 Task: Compose an email with the signature Brandon Turner with the subject Event invitation and the message I am writing to confirm receipt of your email. from softage.1@softage.net to softage.2@softage.net,  softage.1@softage.net and softage.3@softage.net with CC to softage.4@softage.net with an attached document Proposal_draft.docx, insert an emoji of smiley face Send the email
Action: Mouse moved to (416, 539)
Screenshot: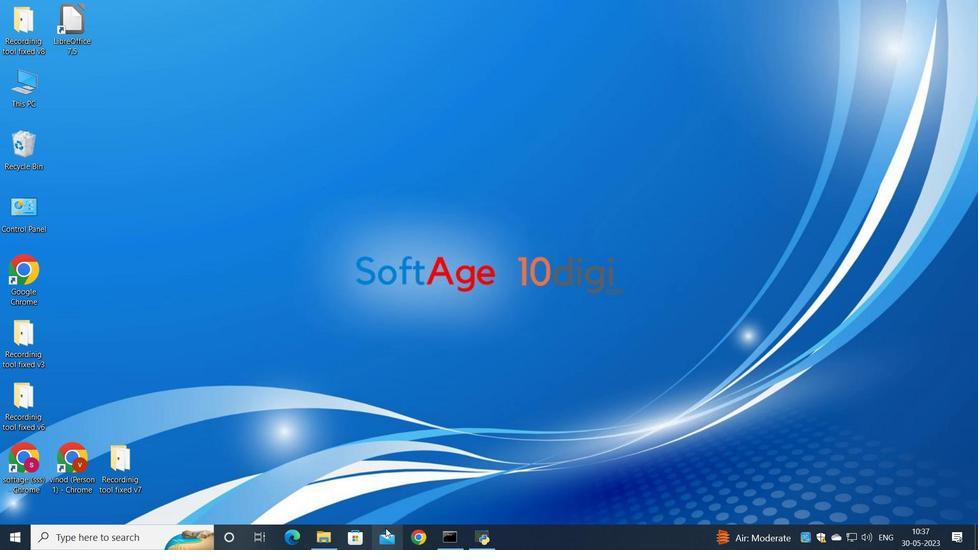 
Action: Mouse pressed left at (416, 539)
Screenshot: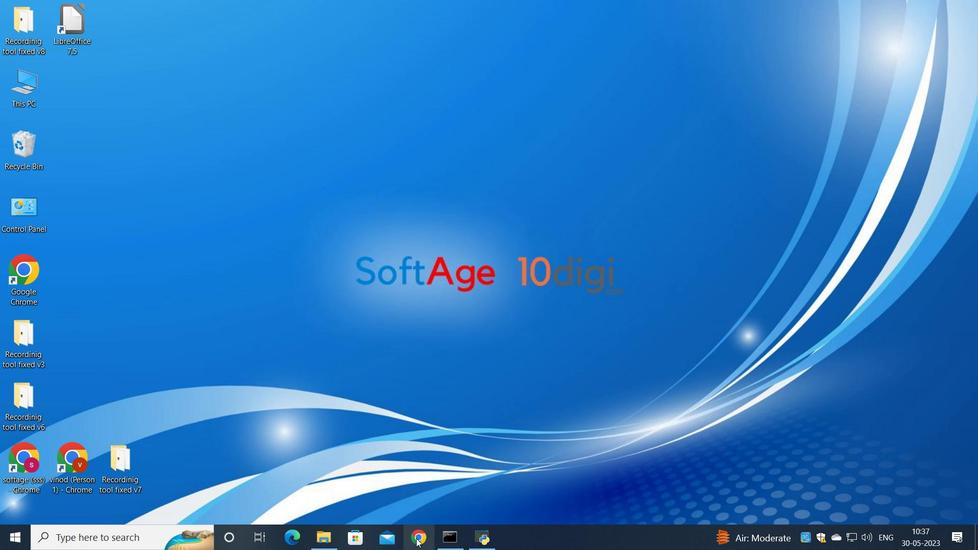 
Action: Mouse moved to (435, 320)
Screenshot: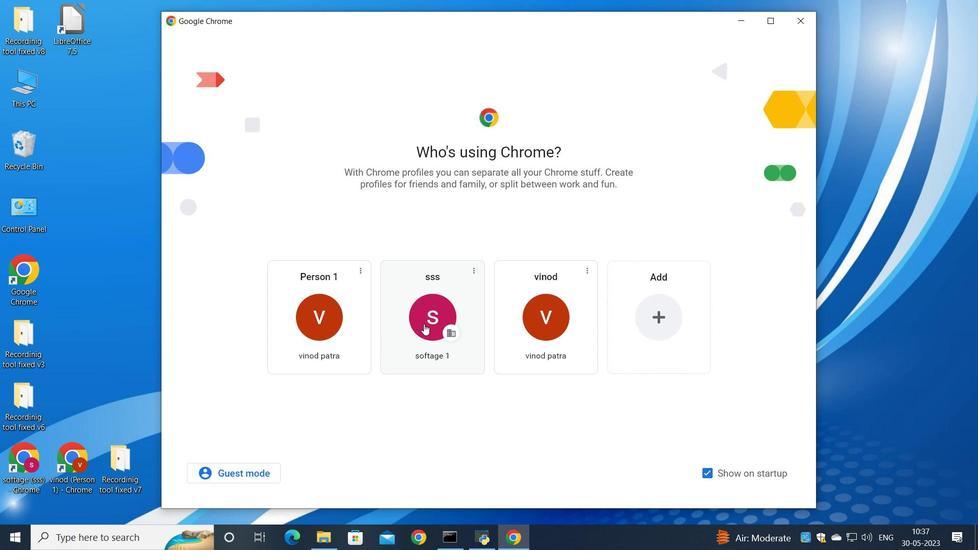
Action: Mouse pressed left at (435, 320)
Screenshot: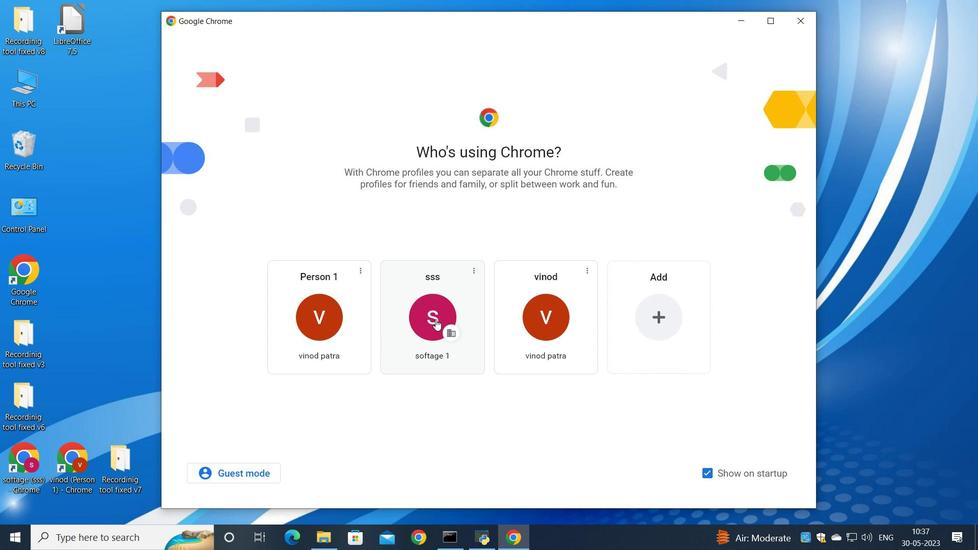
Action: Mouse moved to (859, 64)
Screenshot: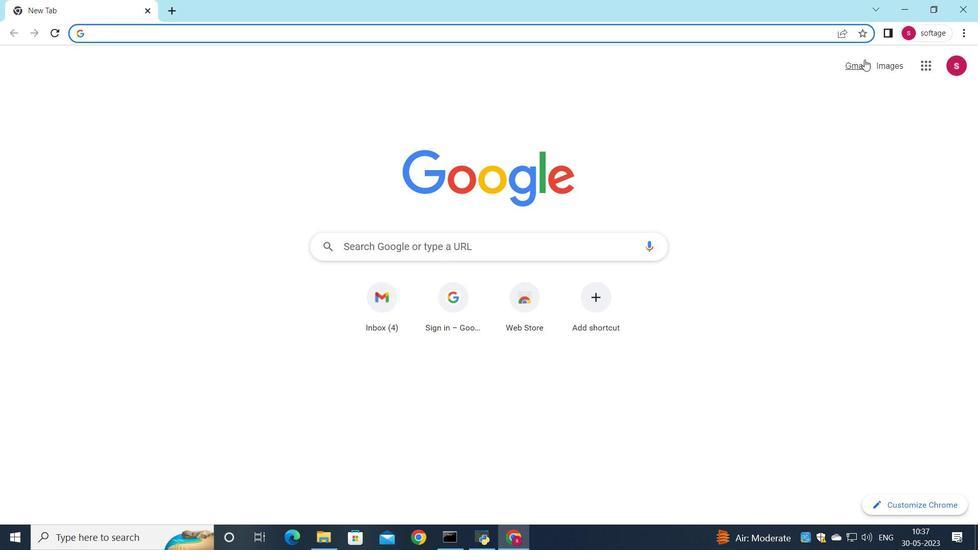 
Action: Mouse pressed left at (859, 64)
Screenshot: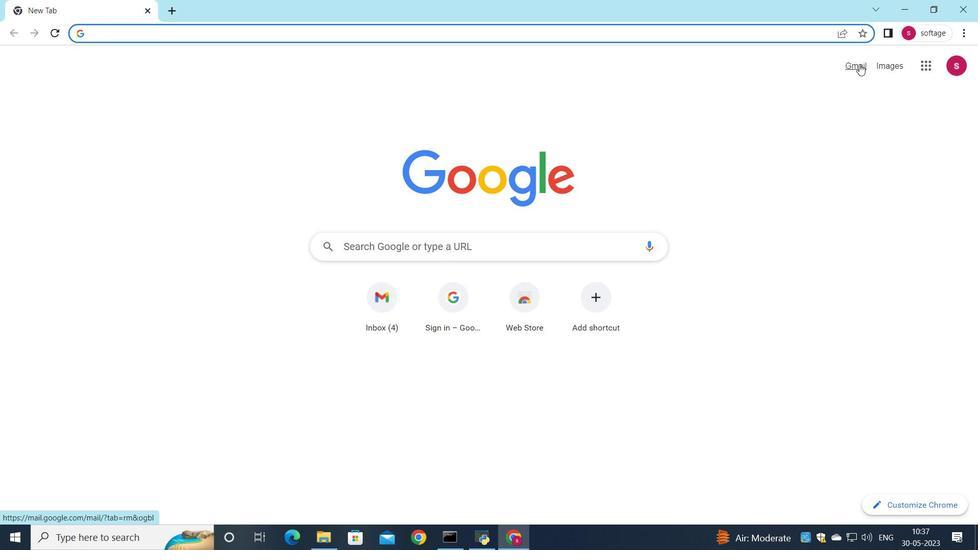 
Action: Mouse moved to (842, 89)
Screenshot: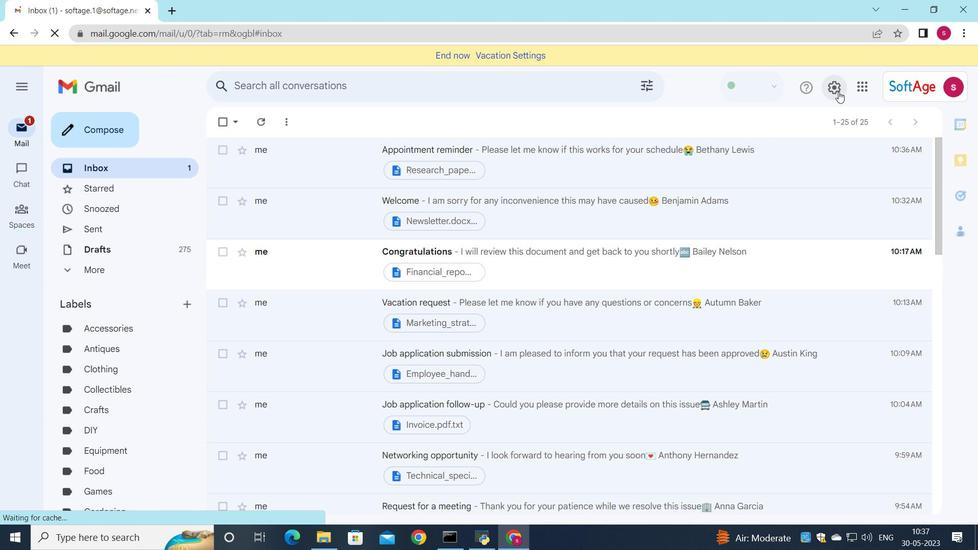 
Action: Mouse pressed left at (842, 89)
Screenshot: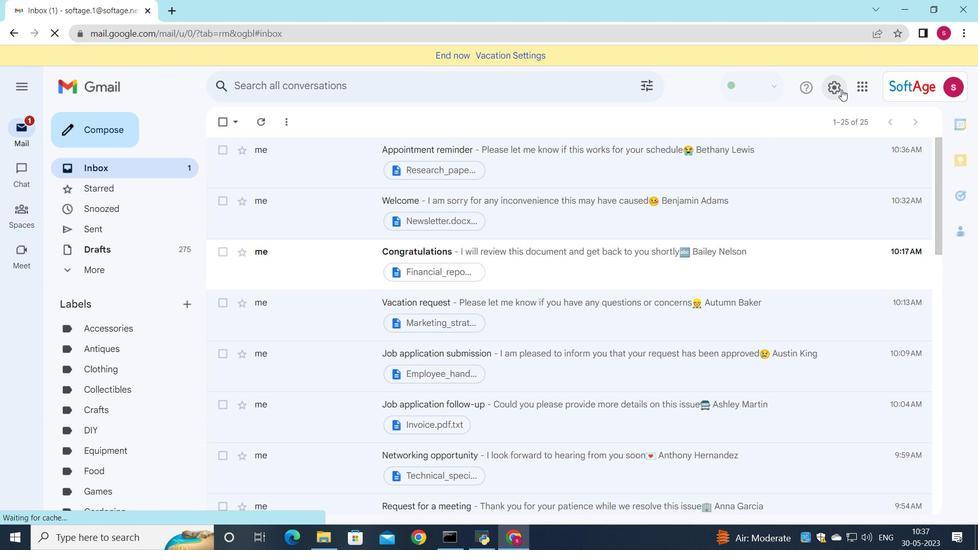 
Action: Mouse moved to (820, 147)
Screenshot: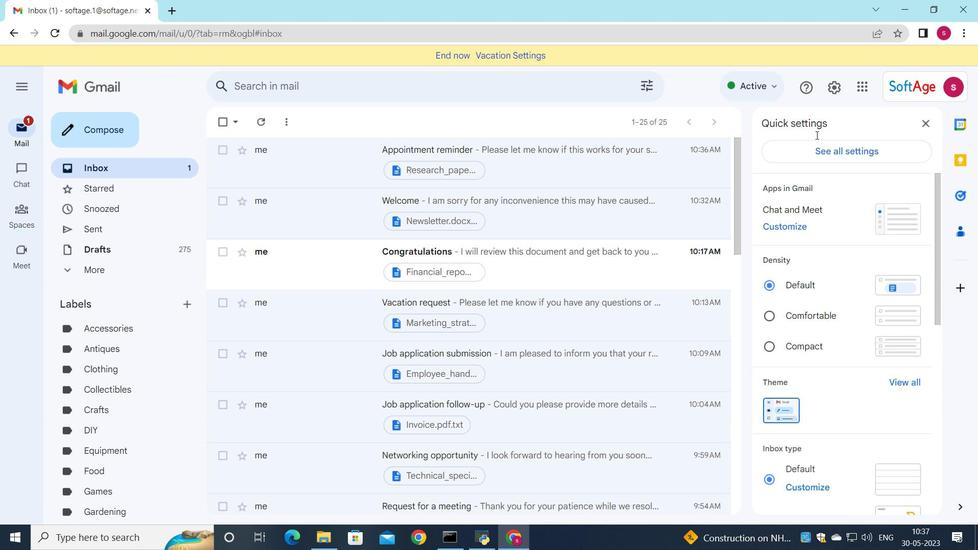 
Action: Mouse pressed left at (820, 147)
Screenshot: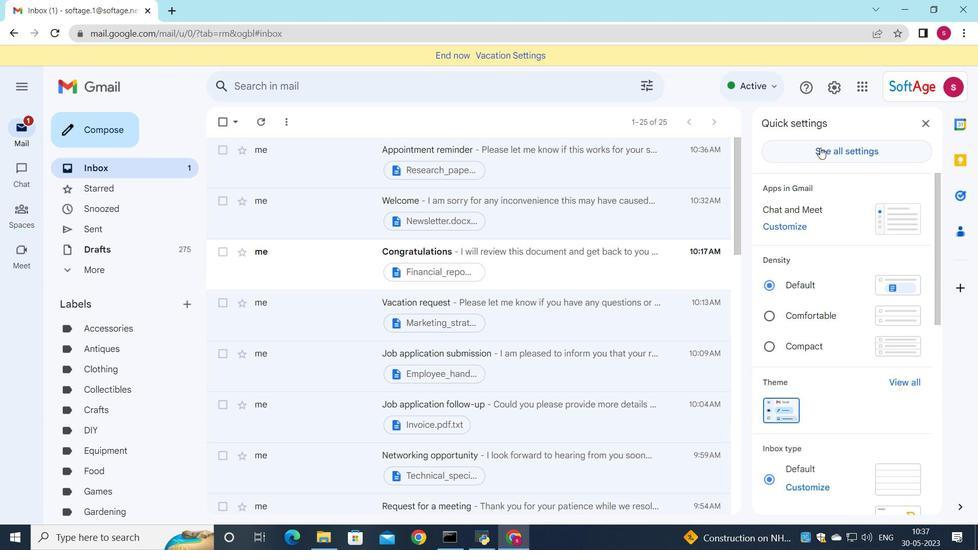 
Action: Mouse moved to (630, 178)
Screenshot: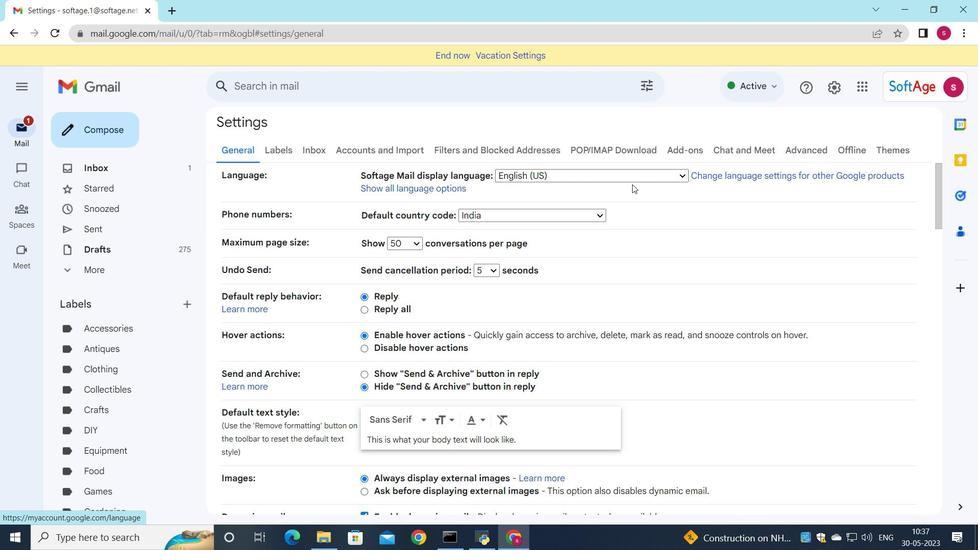 
Action: Mouse scrolled (630, 178) with delta (0, 0)
Screenshot: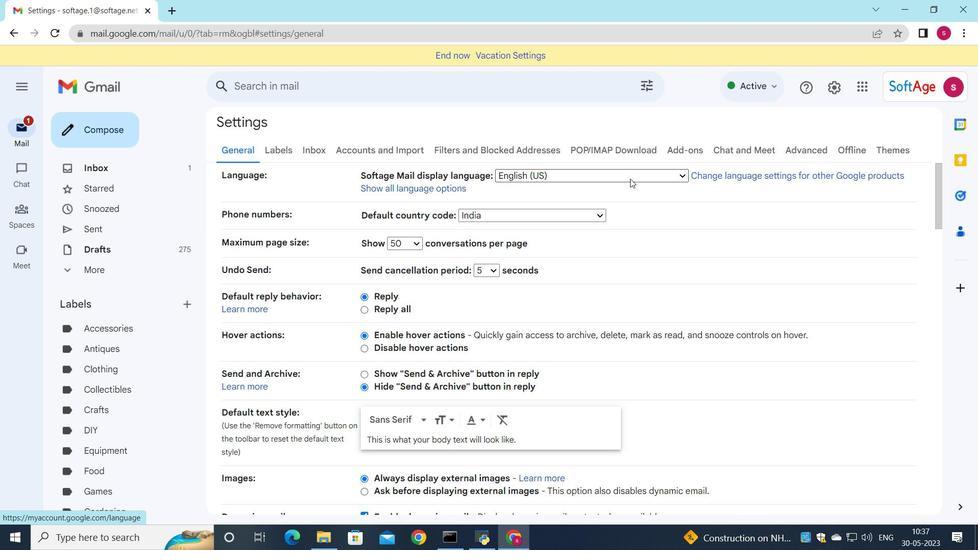 
Action: Mouse scrolled (630, 178) with delta (0, 0)
Screenshot: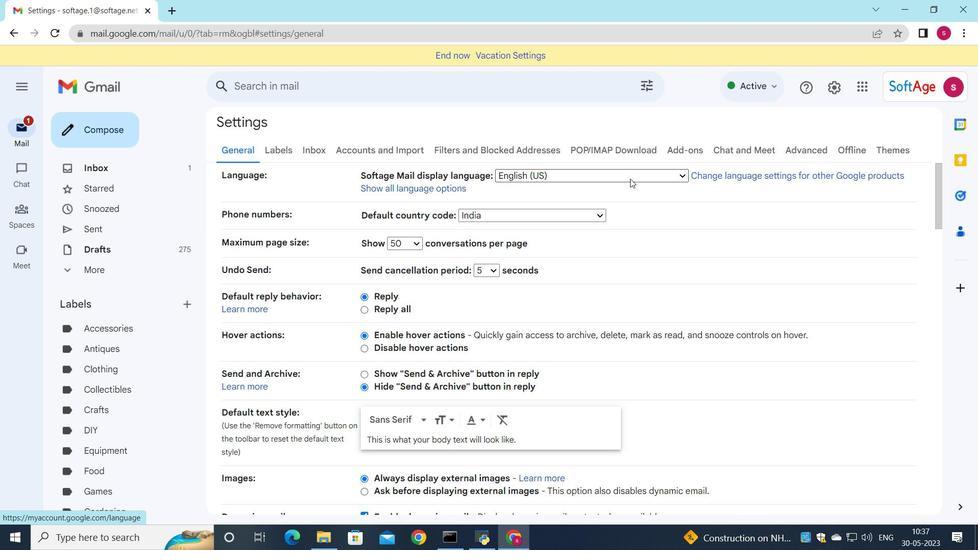 
Action: Mouse scrolled (630, 178) with delta (0, 0)
Screenshot: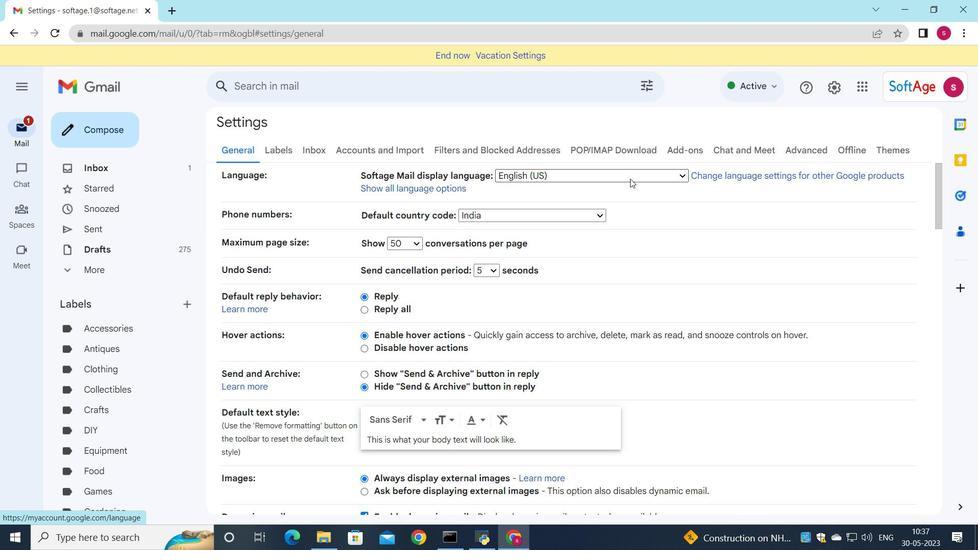 
Action: Mouse scrolled (630, 178) with delta (0, 0)
Screenshot: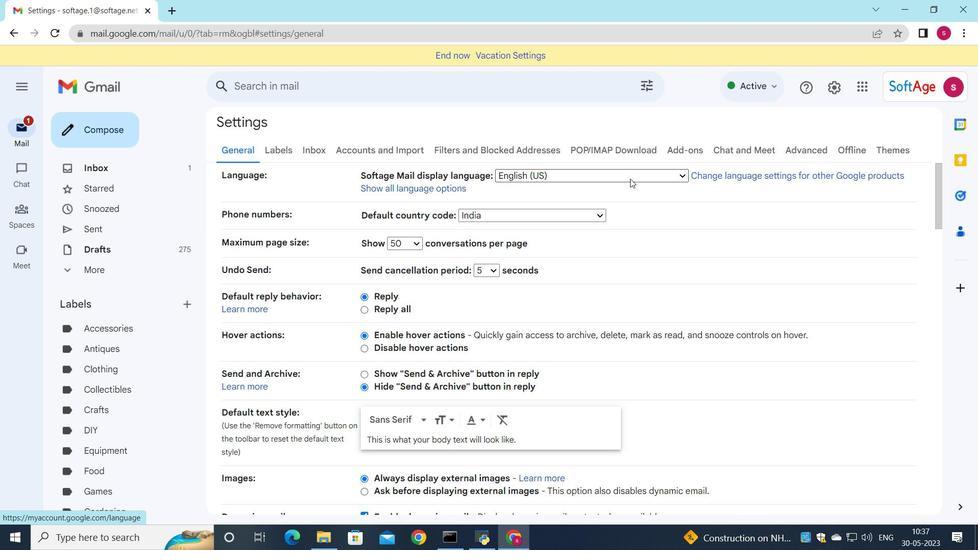 
Action: Mouse scrolled (630, 178) with delta (0, 0)
Screenshot: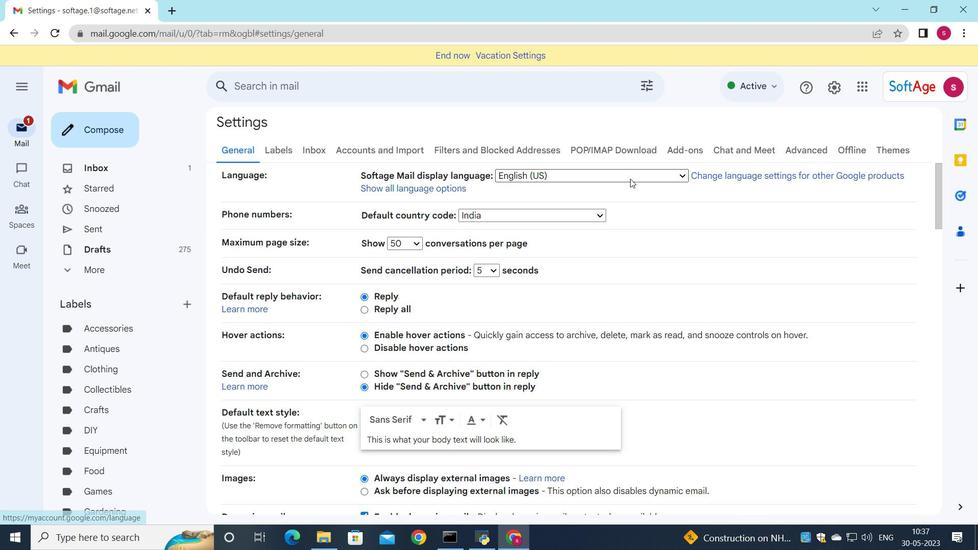 
Action: Mouse scrolled (630, 178) with delta (0, 0)
Screenshot: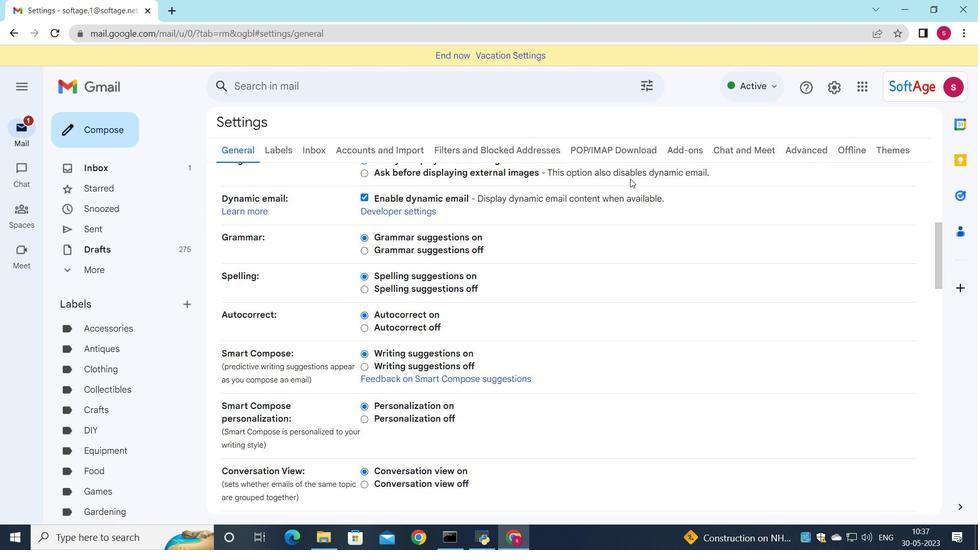 
Action: Mouse scrolled (630, 178) with delta (0, 0)
Screenshot: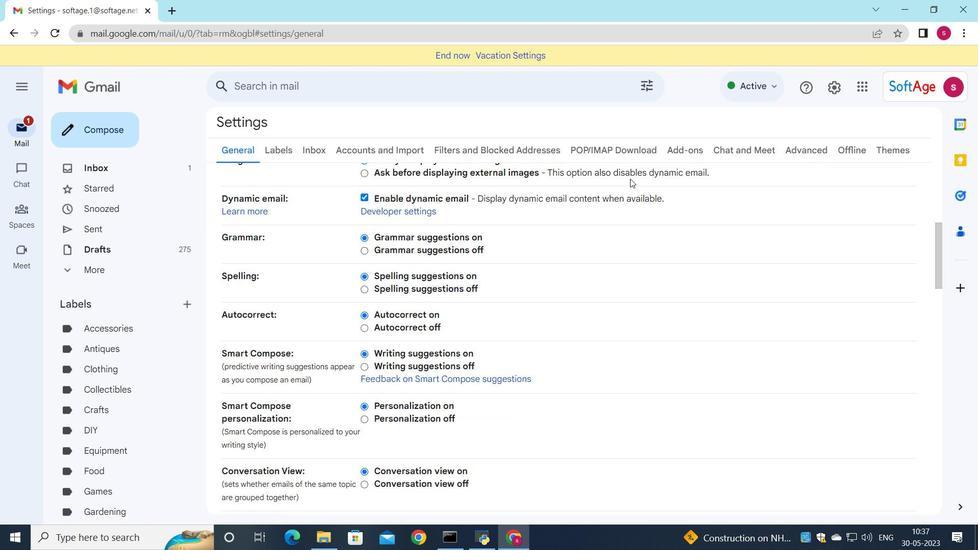 
Action: Mouse scrolled (630, 178) with delta (0, 0)
Screenshot: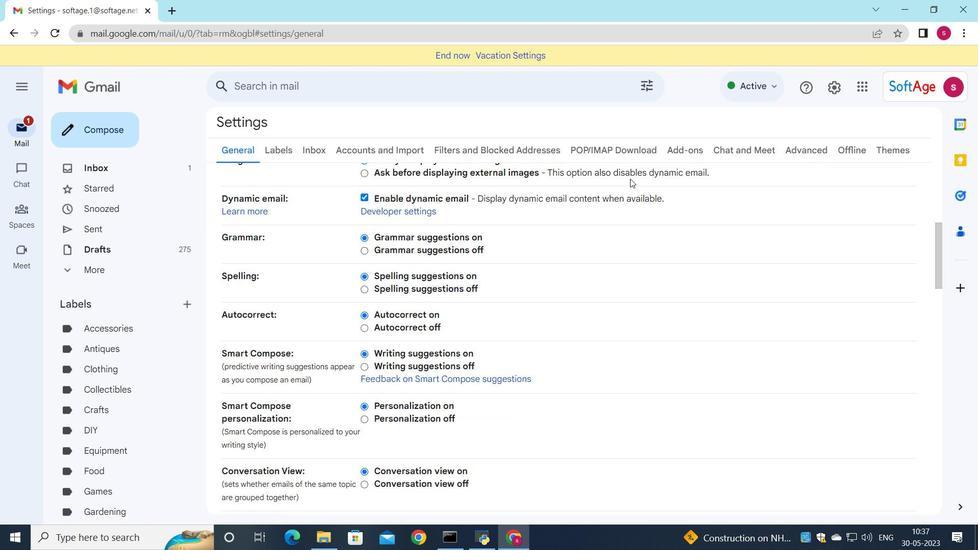 
Action: Mouse scrolled (630, 178) with delta (0, 0)
Screenshot: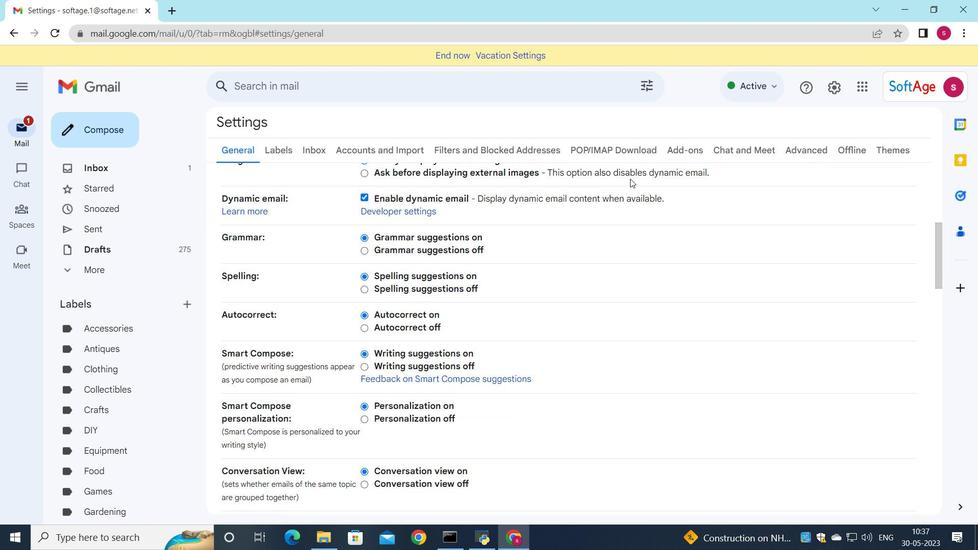 
Action: Mouse moved to (605, 193)
Screenshot: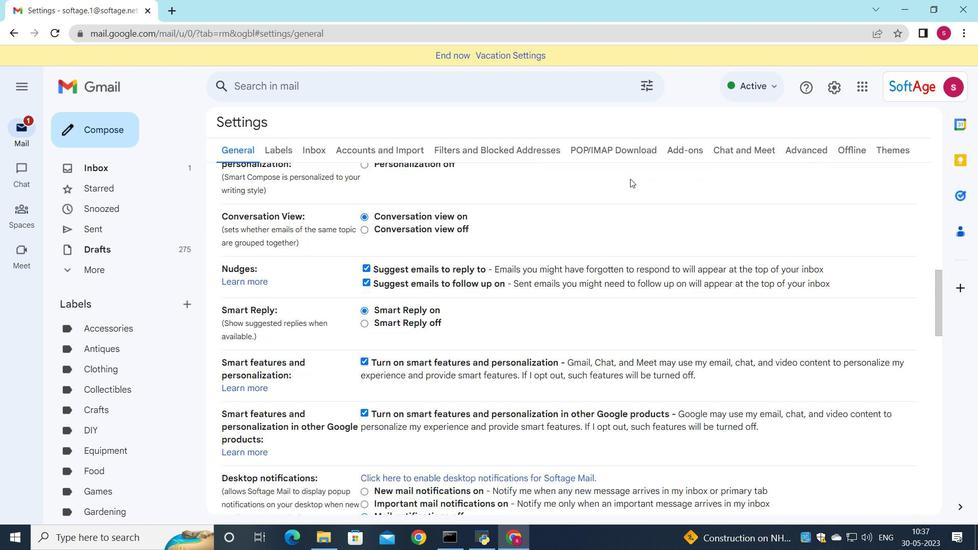 
Action: Mouse scrolled (605, 193) with delta (0, 0)
Screenshot: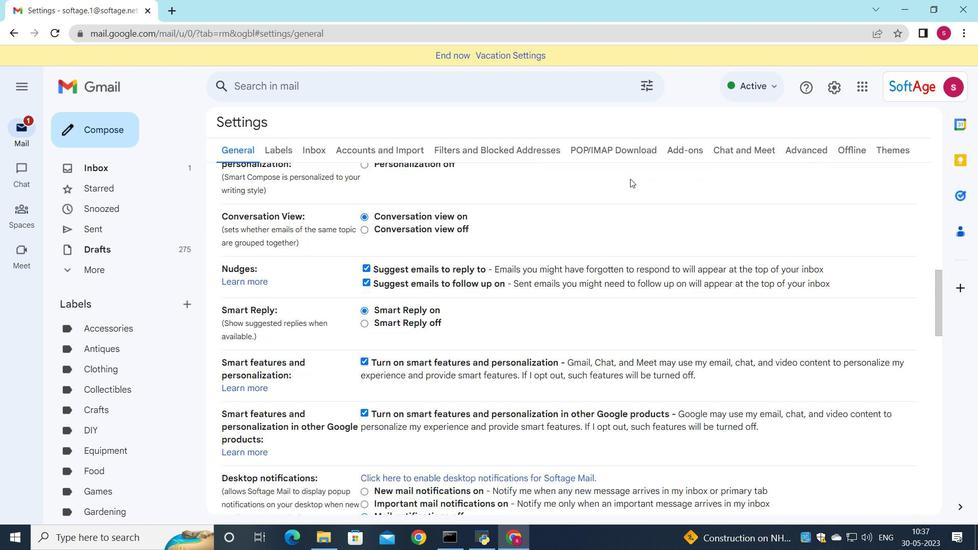 
Action: Mouse moved to (549, 241)
Screenshot: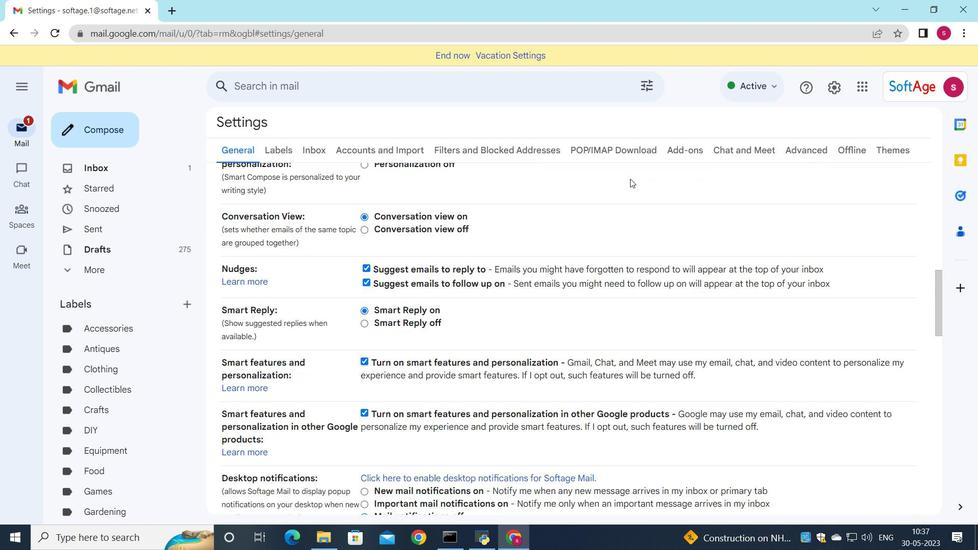 
Action: Mouse scrolled (549, 241) with delta (0, 0)
Screenshot: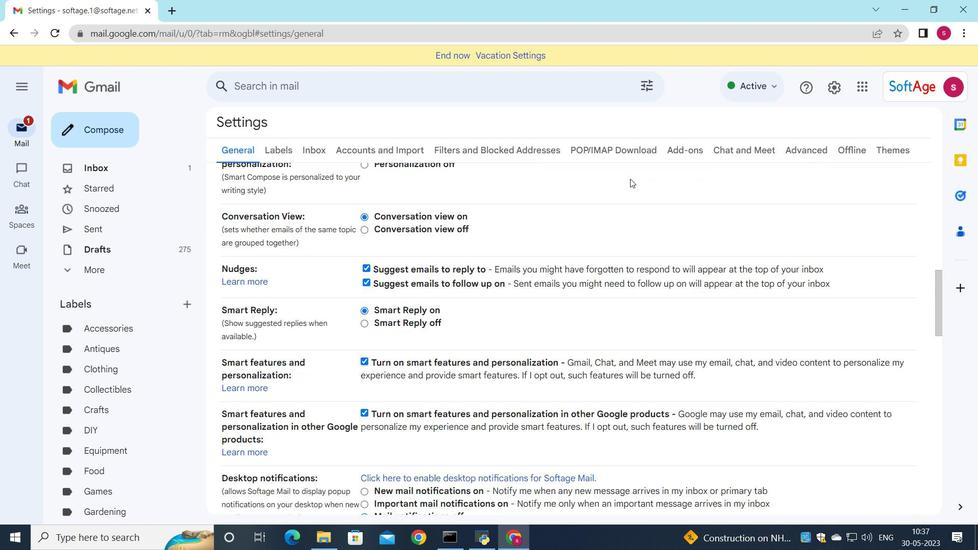 
Action: Mouse moved to (538, 275)
Screenshot: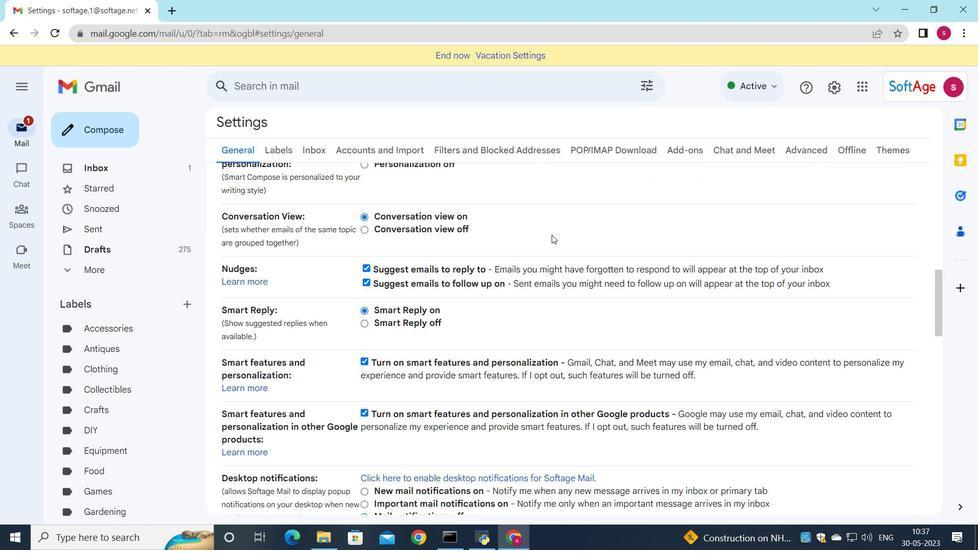 
Action: Mouse scrolled (538, 274) with delta (0, 0)
Screenshot: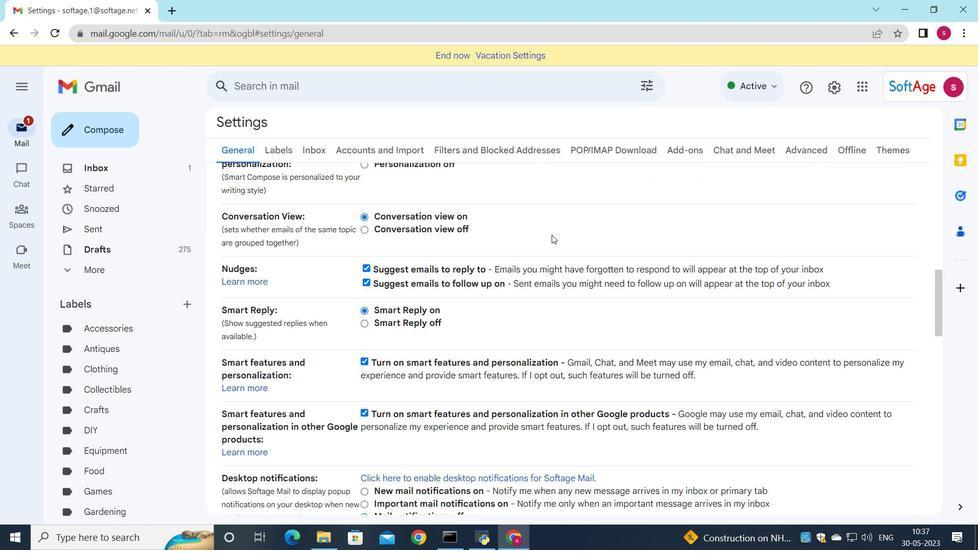 
Action: Mouse moved to (533, 284)
Screenshot: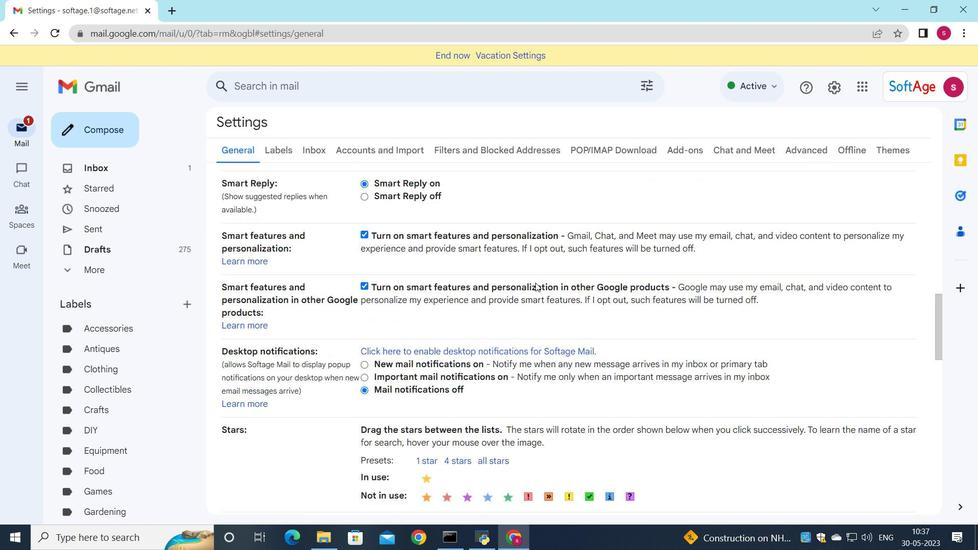 
Action: Mouse scrolled (533, 284) with delta (0, 0)
Screenshot: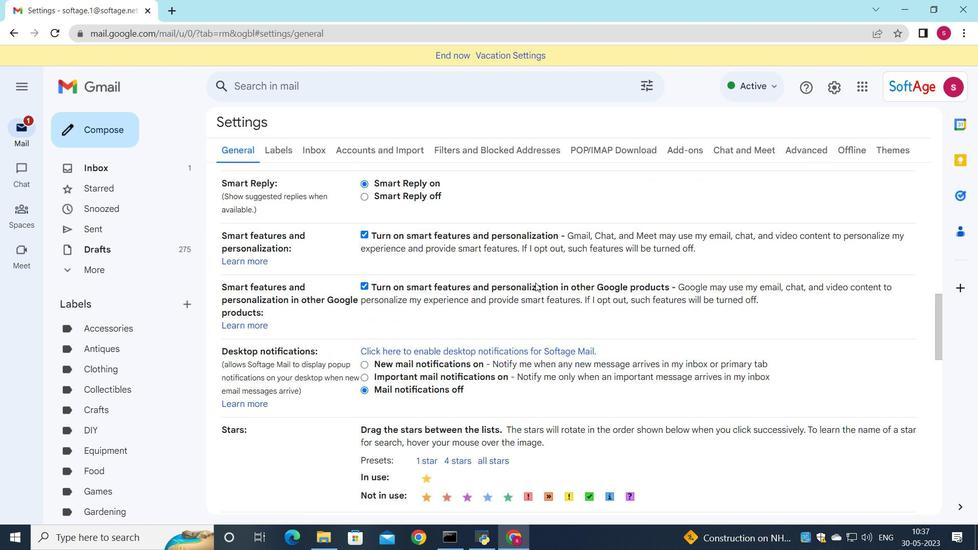 
Action: Mouse scrolled (533, 284) with delta (0, 0)
Screenshot: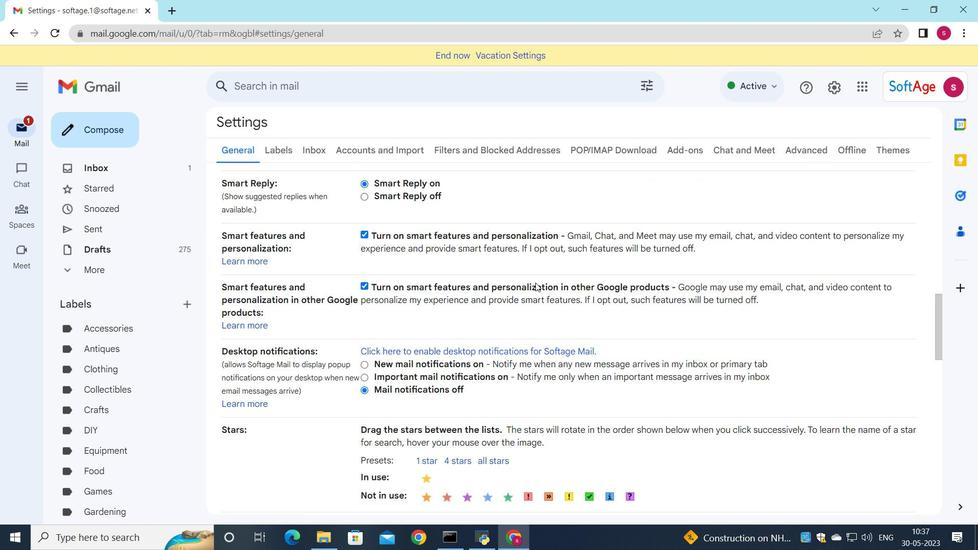 
Action: Mouse scrolled (533, 284) with delta (0, 0)
Screenshot: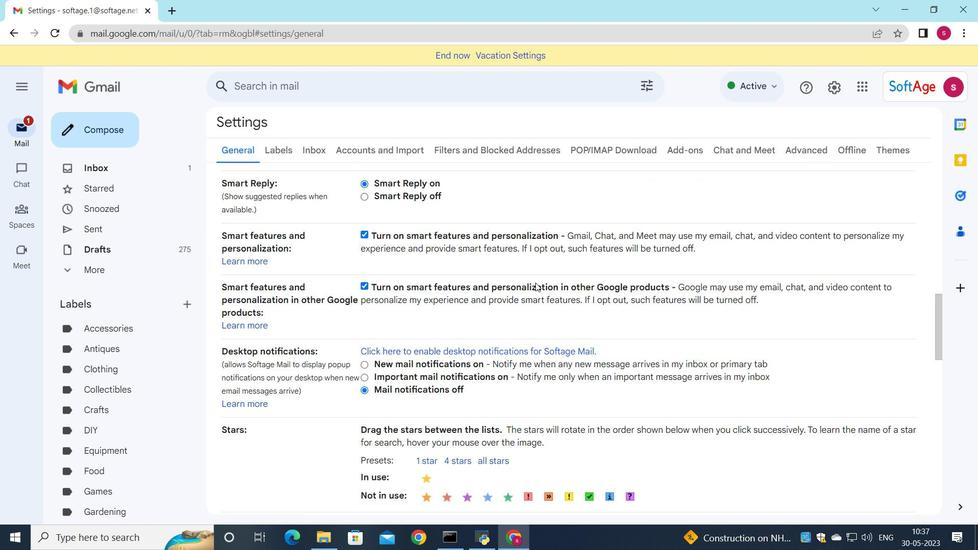 
Action: Mouse scrolled (533, 284) with delta (0, 0)
Screenshot: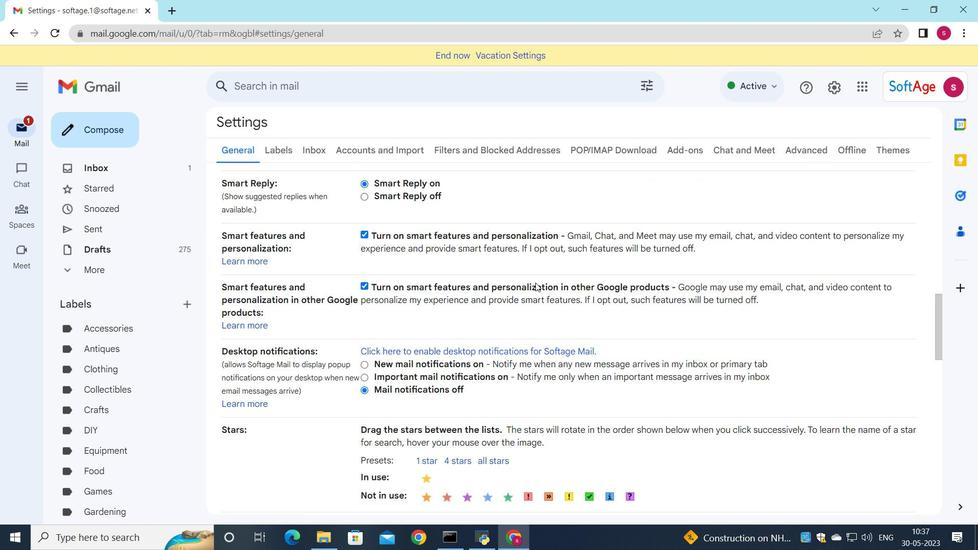 
Action: Mouse moved to (533, 283)
Screenshot: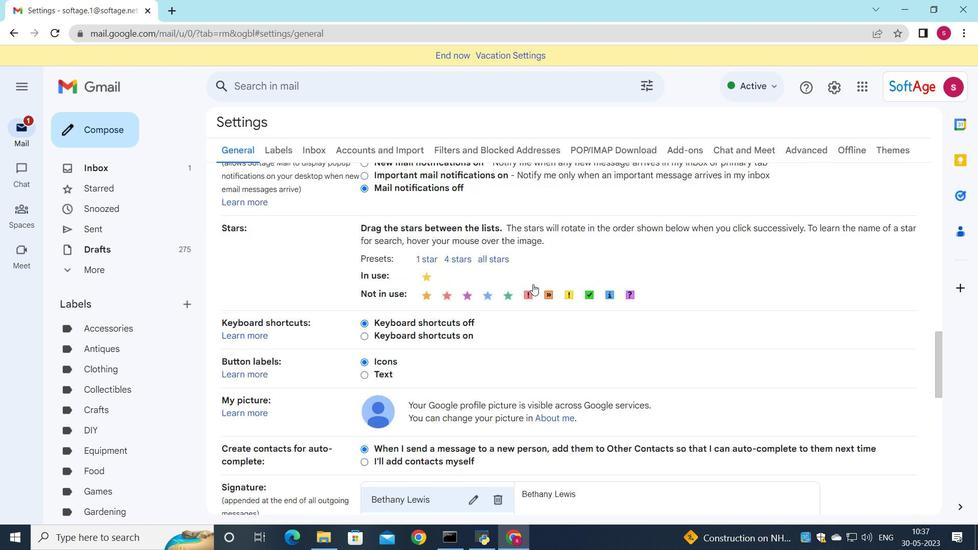 
Action: Mouse scrolled (533, 282) with delta (0, 0)
Screenshot: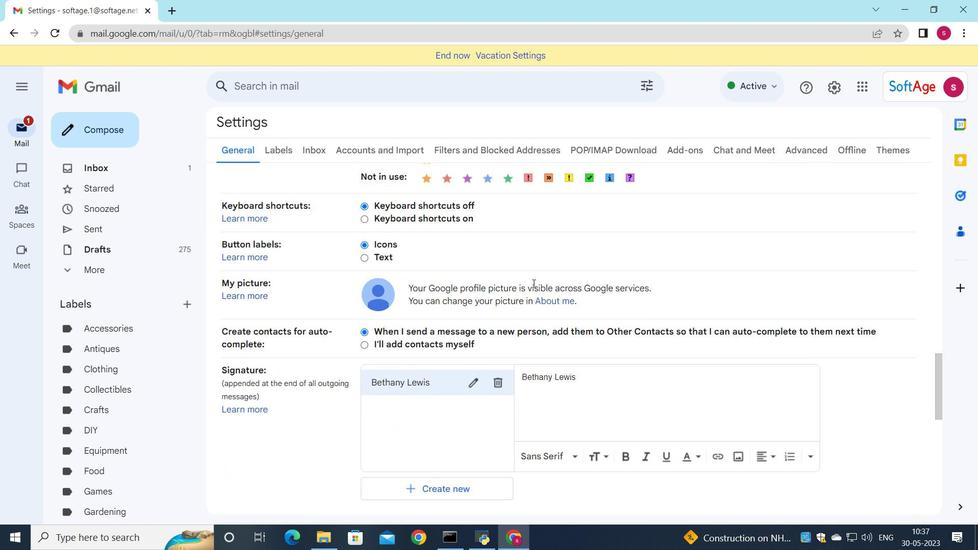 
Action: Mouse scrolled (533, 282) with delta (0, 0)
Screenshot: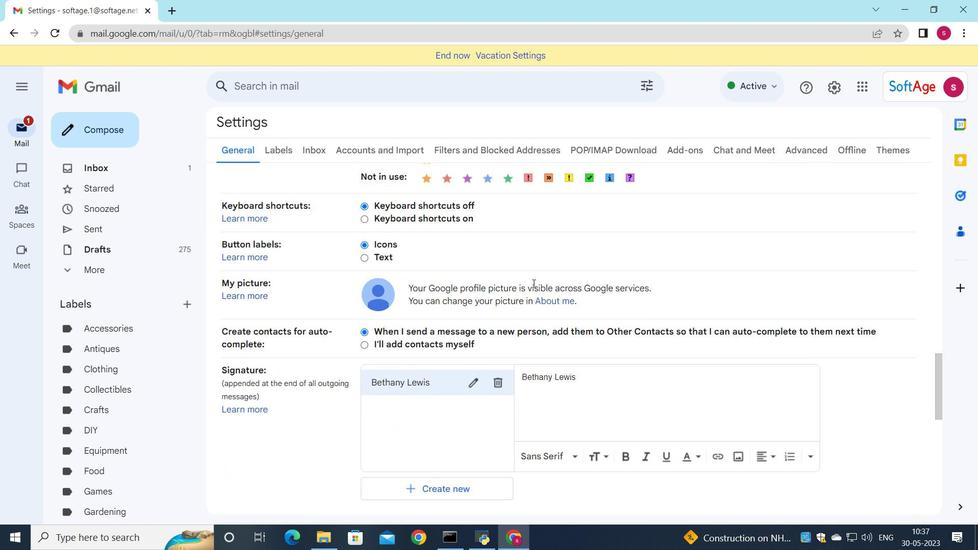 
Action: Mouse scrolled (533, 282) with delta (0, 0)
Screenshot: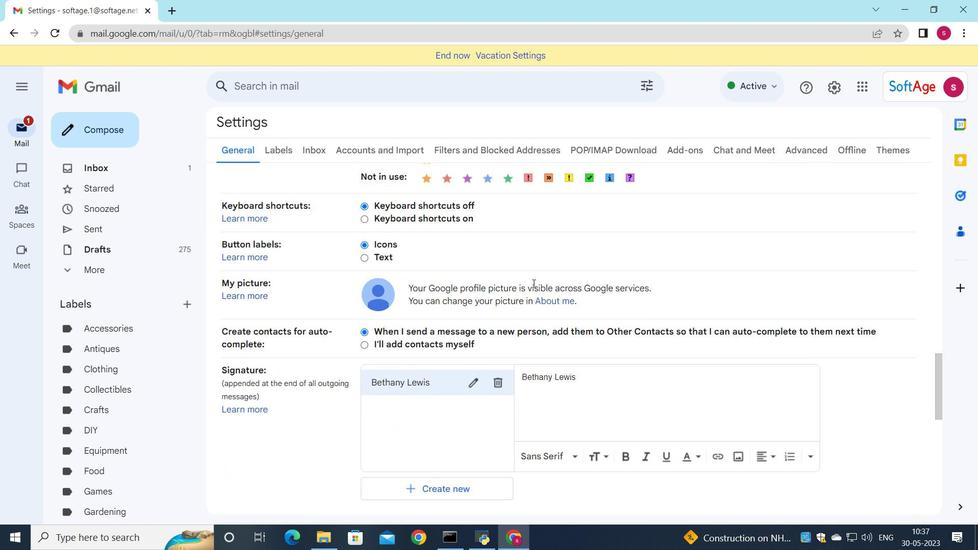 
Action: Mouse scrolled (533, 282) with delta (0, 0)
Screenshot: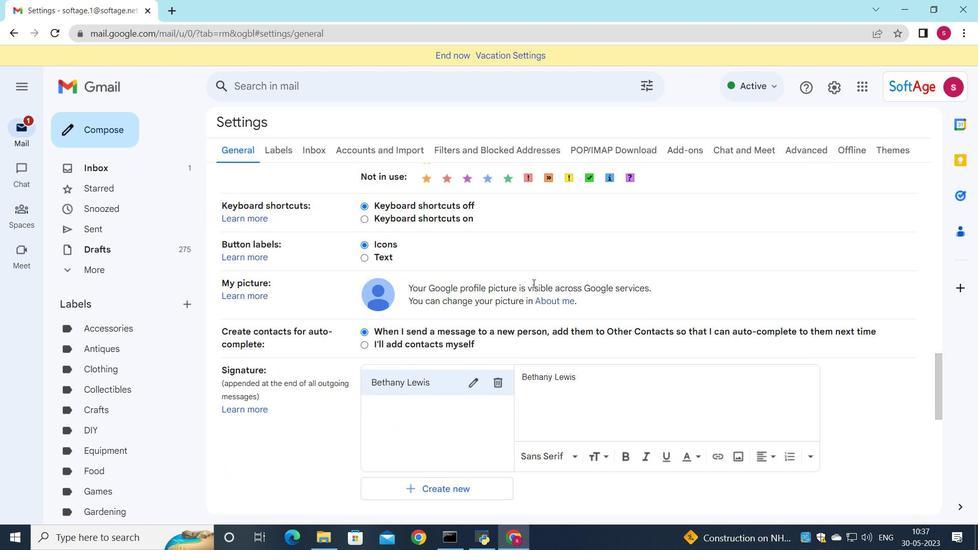 
Action: Mouse moved to (533, 281)
Screenshot: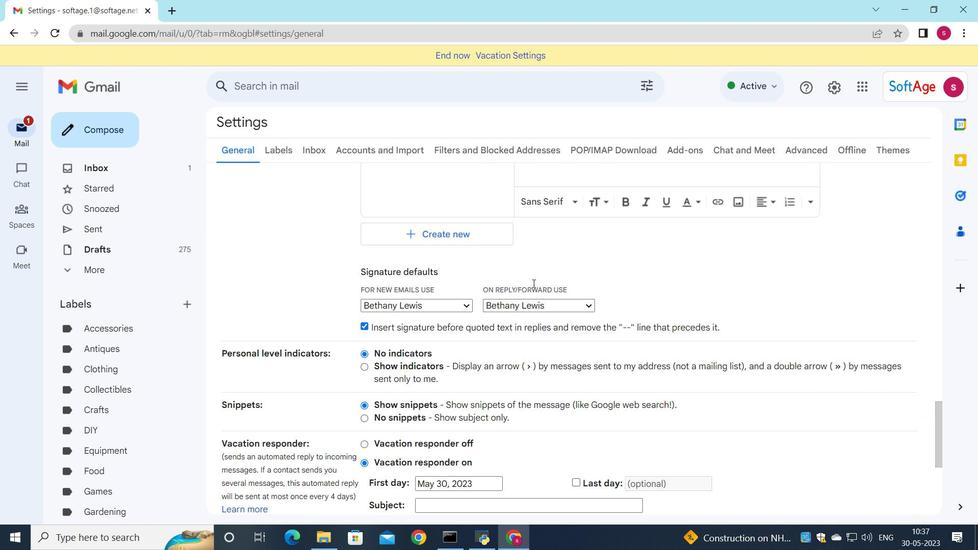 
Action: Mouse scrolled (533, 282) with delta (0, 0)
Screenshot: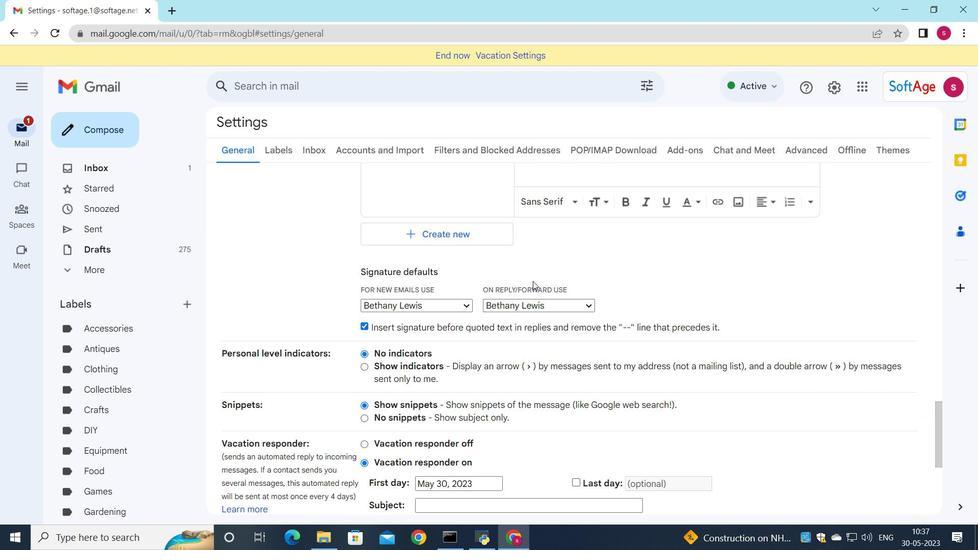 
Action: Mouse scrolled (533, 282) with delta (0, 0)
Screenshot: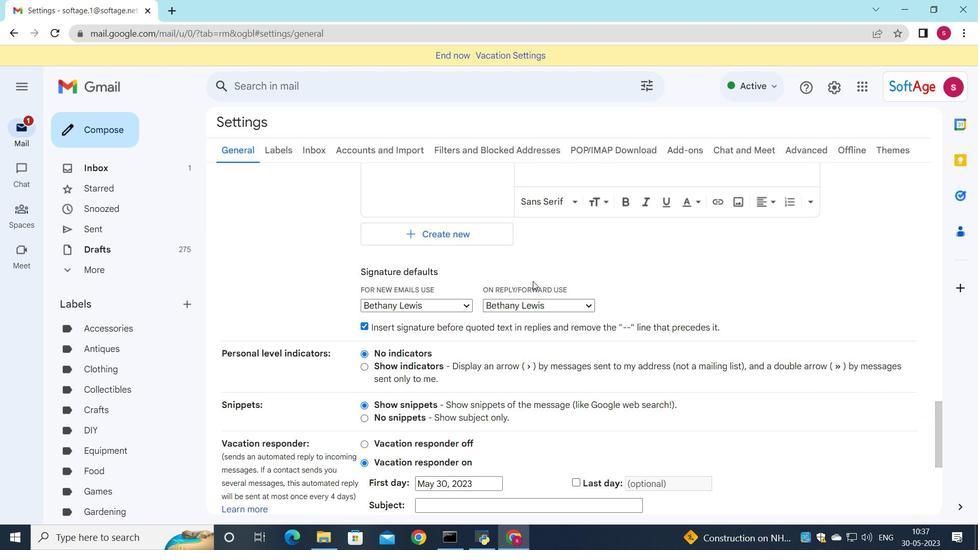 
Action: Mouse moved to (502, 254)
Screenshot: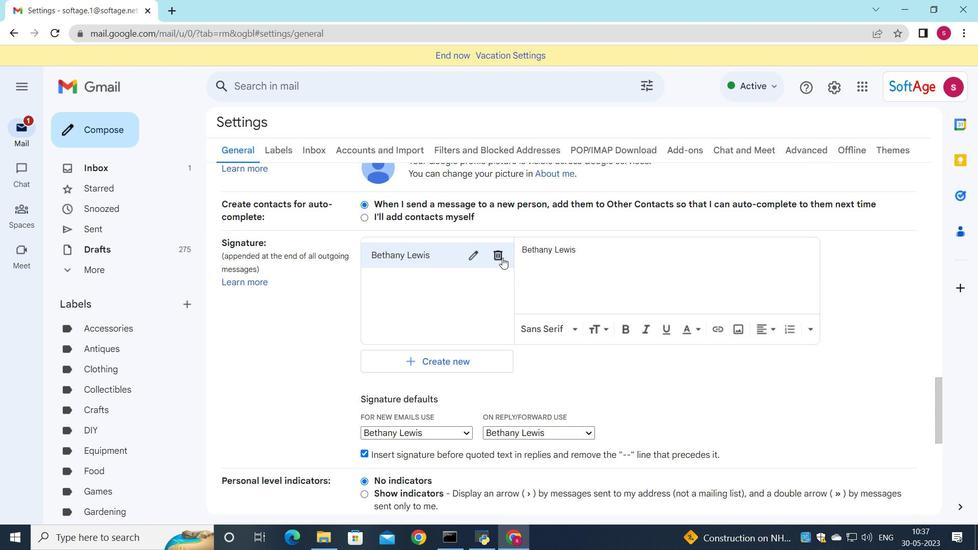 
Action: Mouse pressed left at (502, 254)
Screenshot: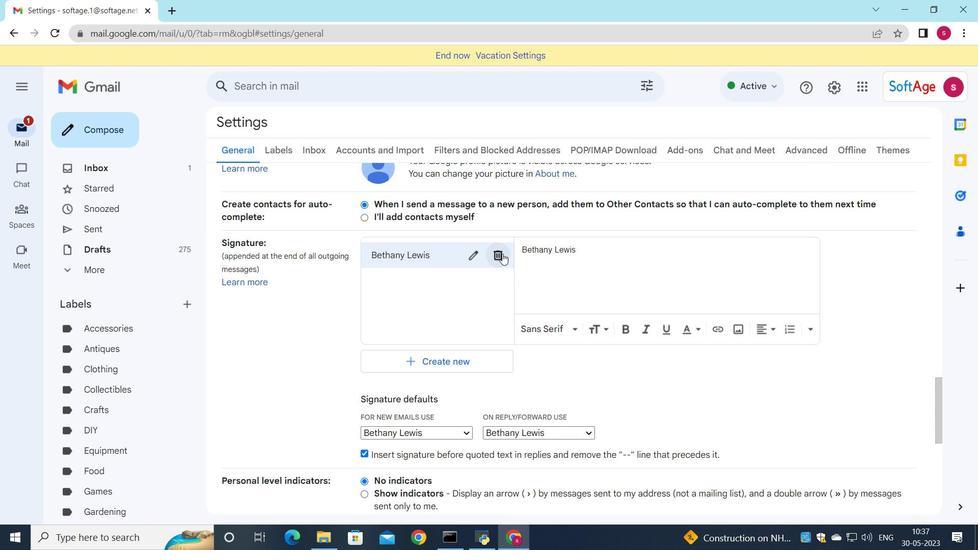 
Action: Mouse moved to (595, 309)
Screenshot: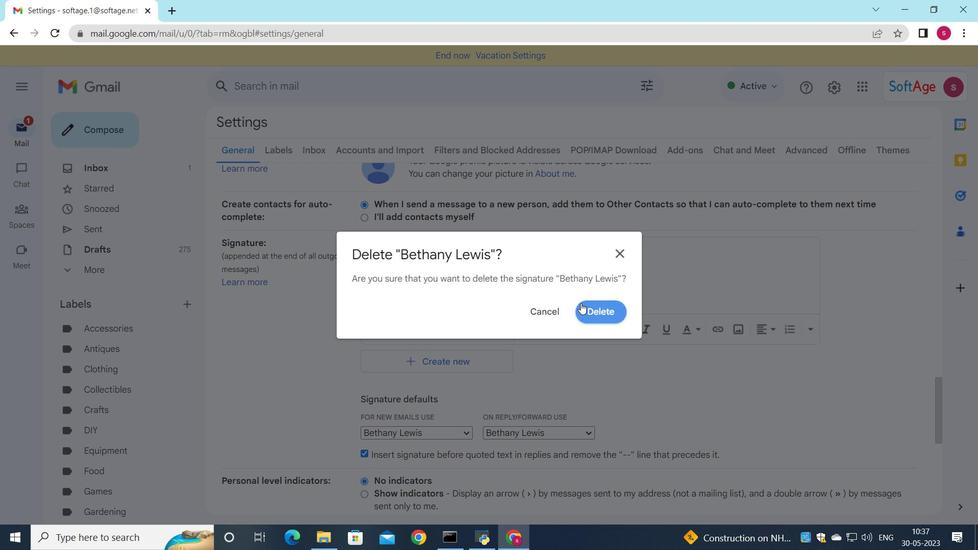 
Action: Mouse pressed left at (595, 309)
Screenshot: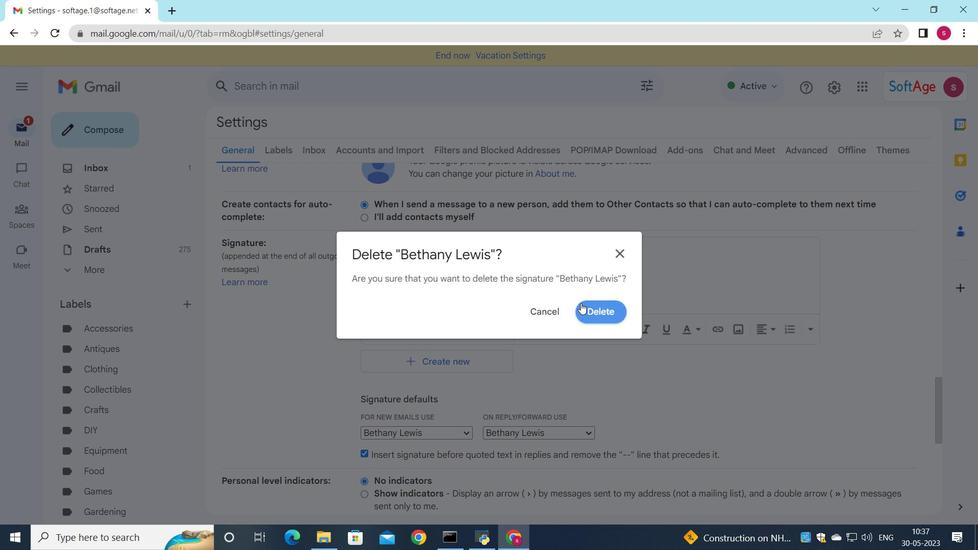 
Action: Mouse moved to (424, 270)
Screenshot: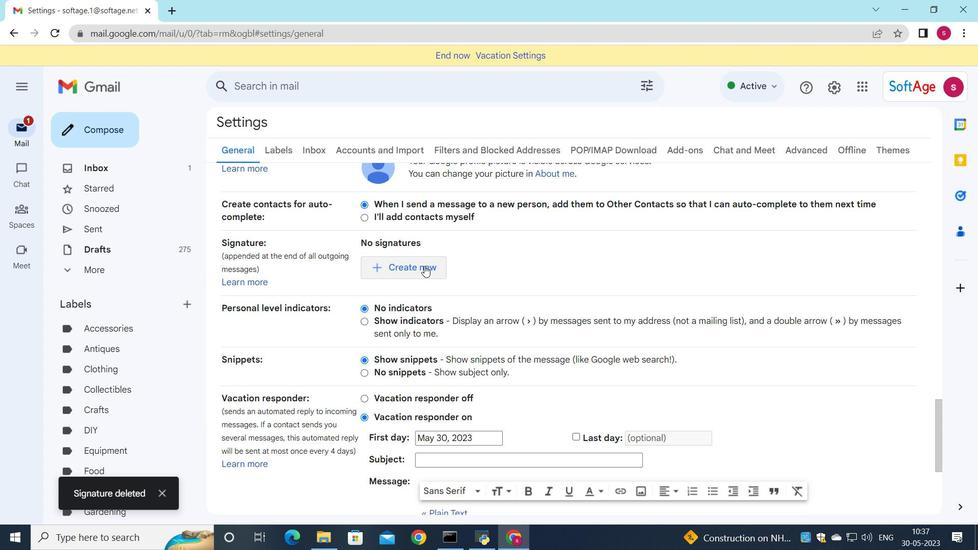 
Action: Mouse pressed left at (424, 270)
Screenshot: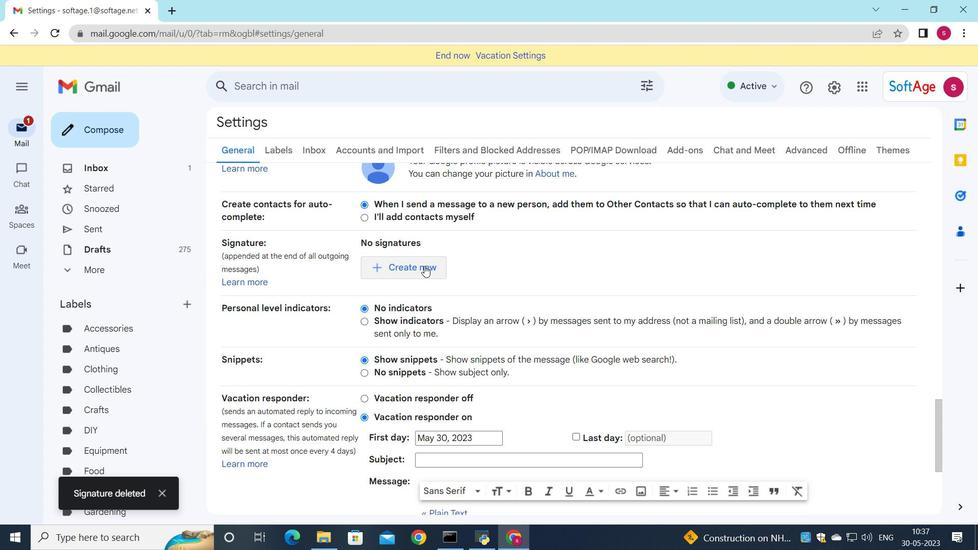 
Action: Mouse moved to (746, 302)
Screenshot: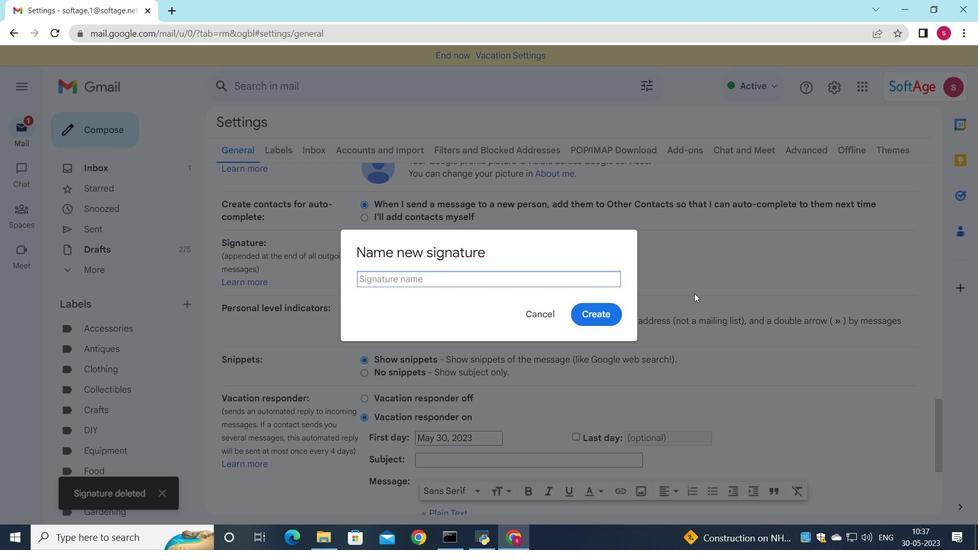 
Action: Key pressed <Key.shift>Brandon<Key.space><Key.shift>Turner
Screenshot: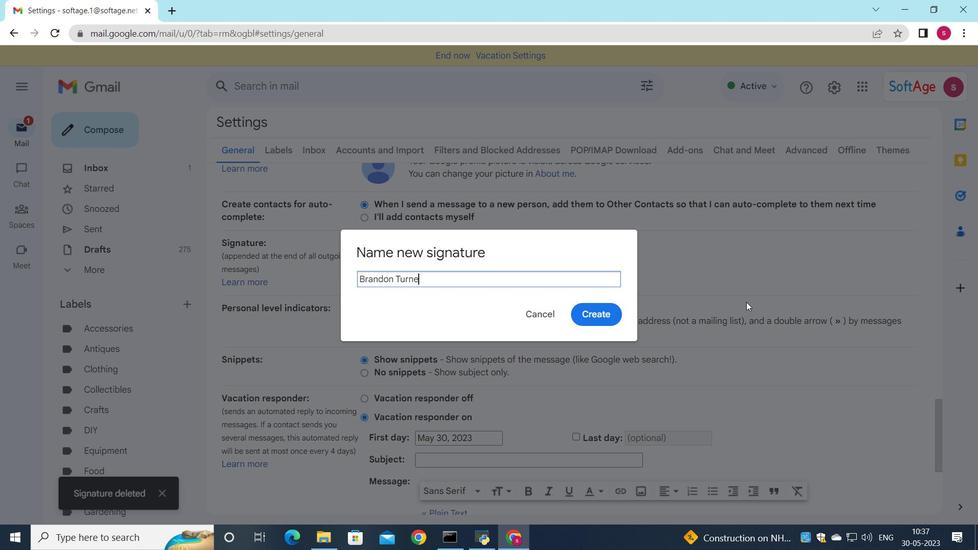 
Action: Mouse moved to (611, 311)
Screenshot: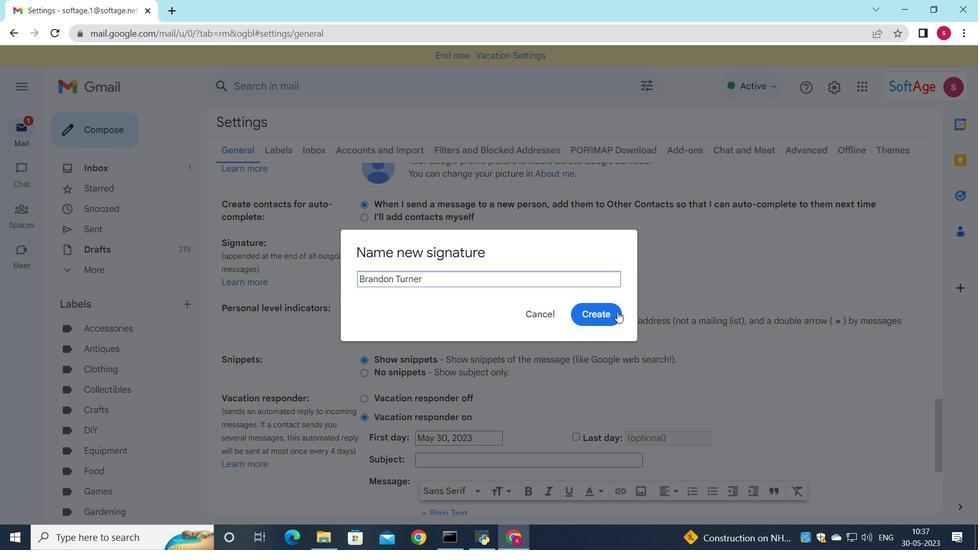 
Action: Mouse pressed left at (611, 311)
Screenshot: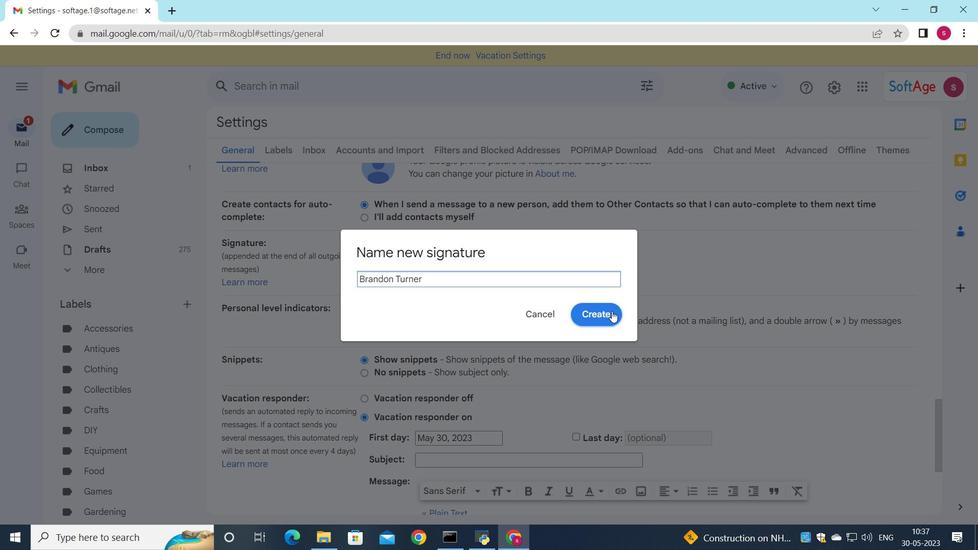 
Action: Mouse moved to (541, 259)
Screenshot: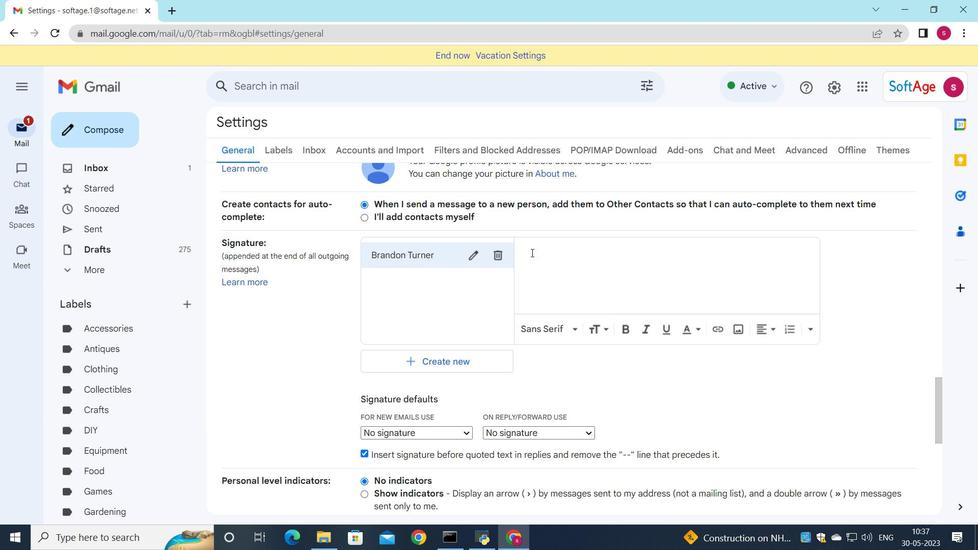 
Action: Mouse pressed left at (541, 259)
Screenshot: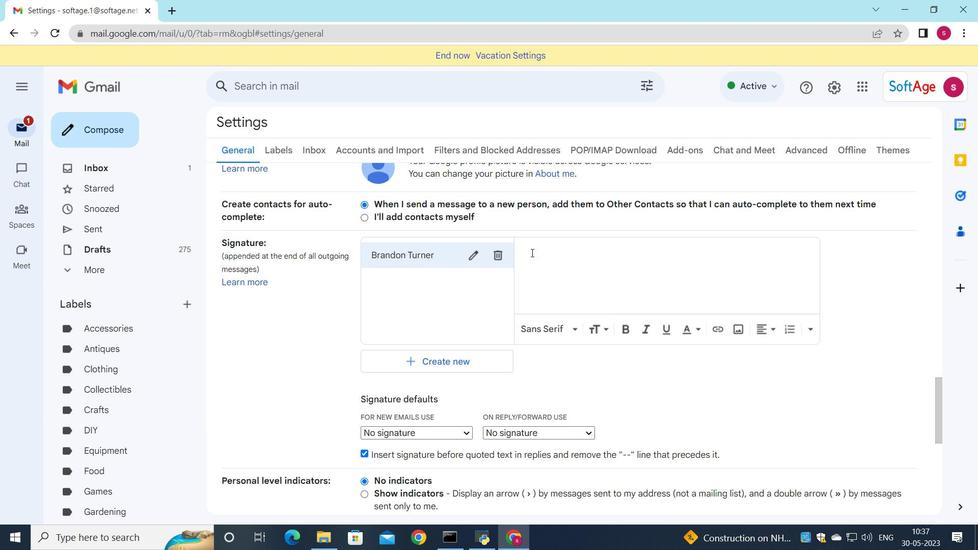 
Action: Mouse moved to (538, 254)
Screenshot: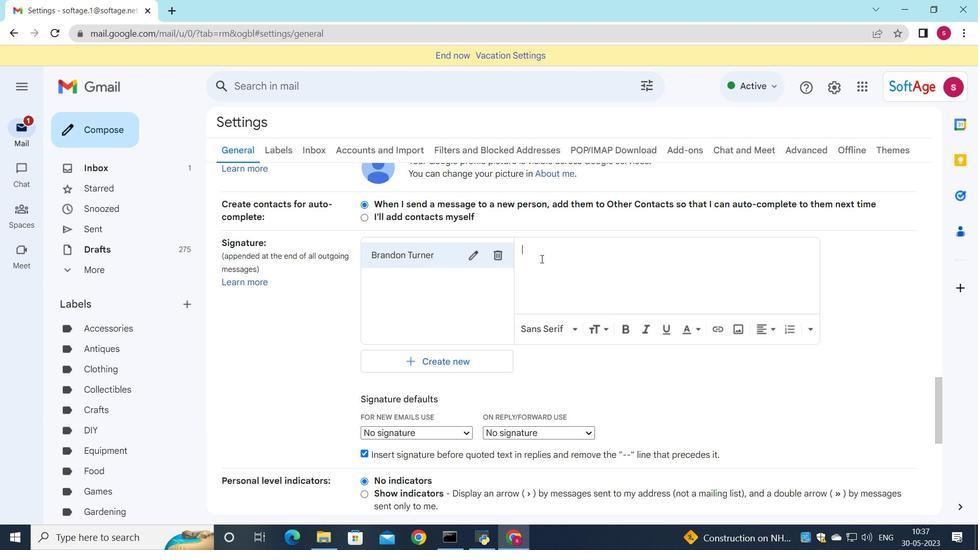 
Action: Key pressed <Key.shift>Brandon<Key.space><Key.shift>Turner
Screenshot: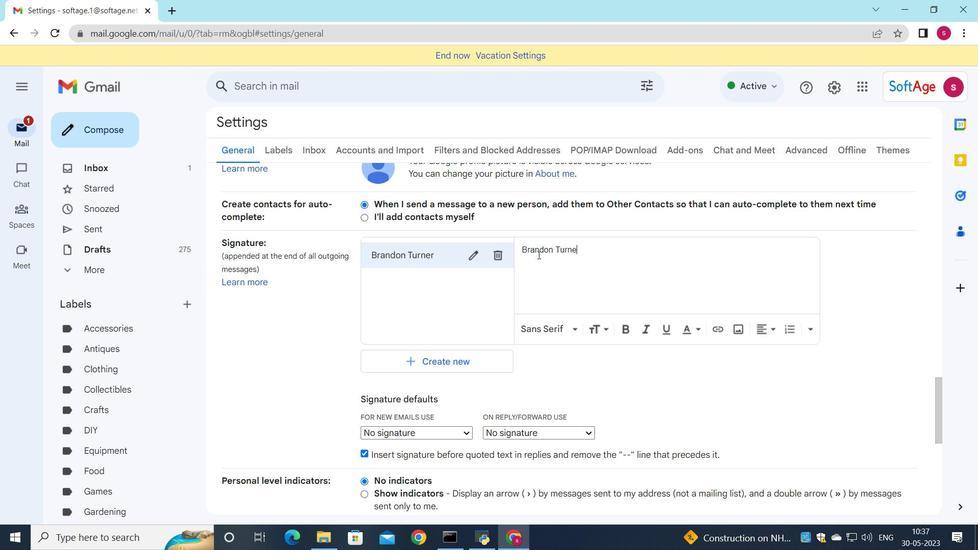 
Action: Mouse moved to (528, 249)
Screenshot: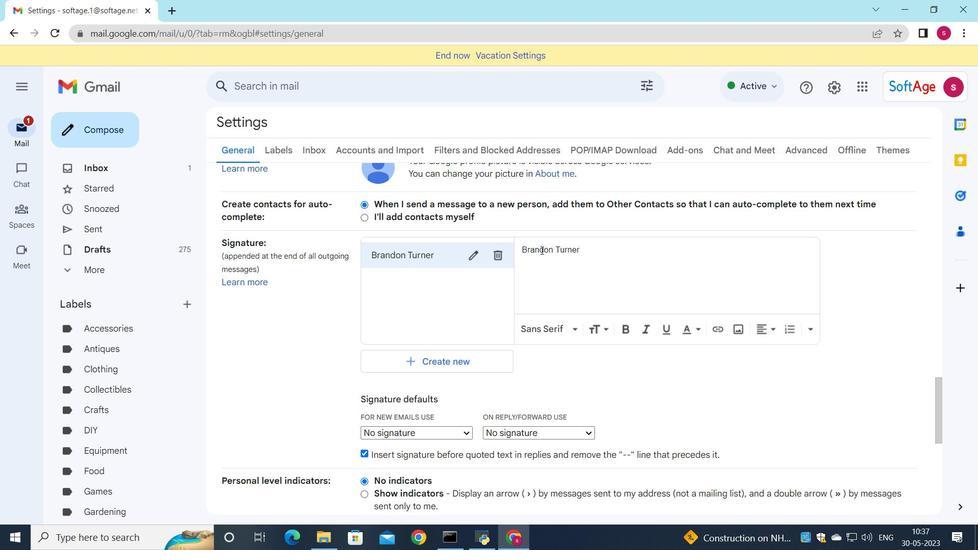 
Action: Mouse scrolled (528, 249) with delta (0, 0)
Screenshot: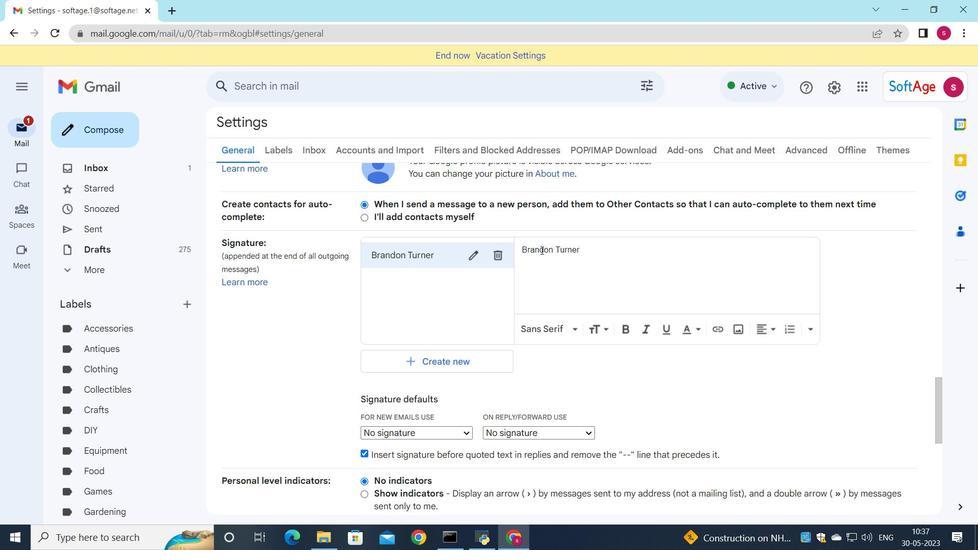 
Action: Mouse scrolled (528, 249) with delta (0, 0)
Screenshot: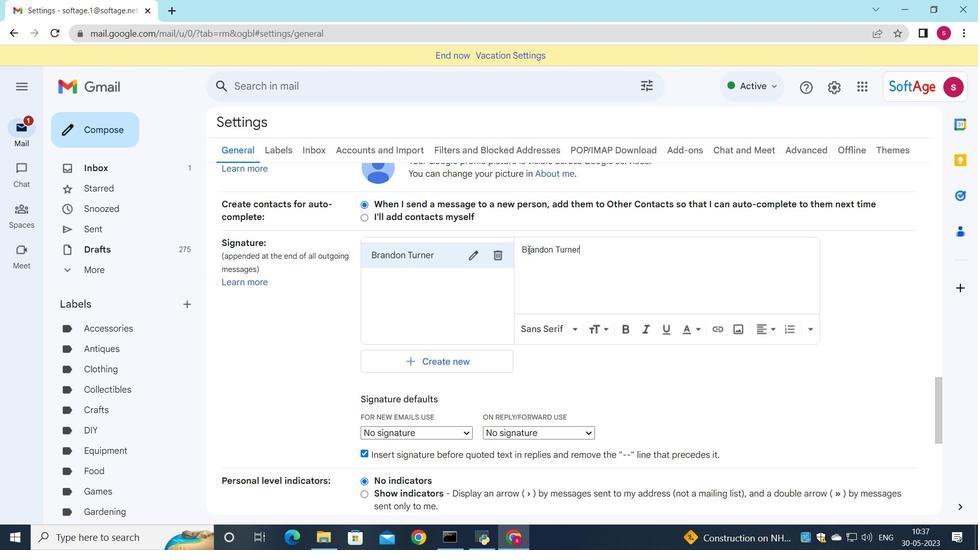 
Action: Mouse moved to (458, 308)
Screenshot: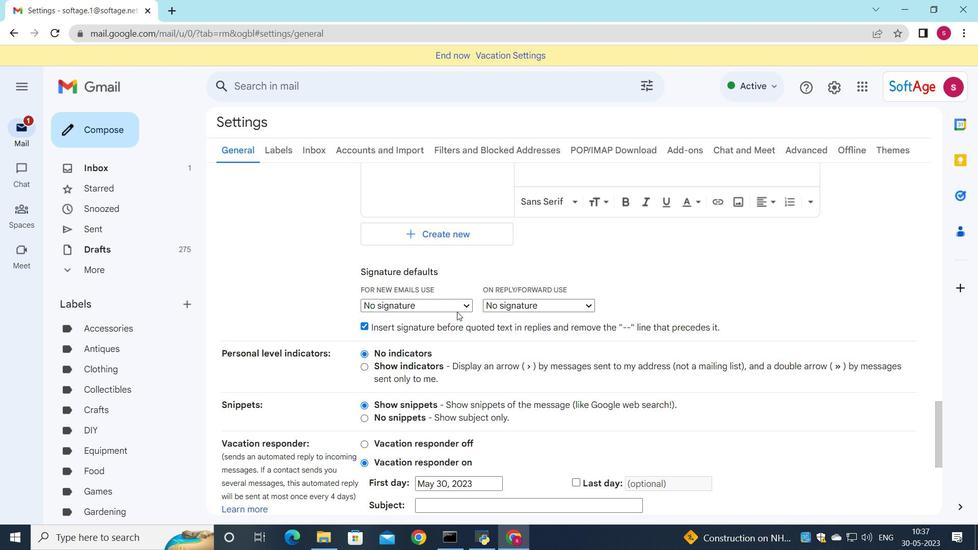 
Action: Mouse pressed left at (458, 308)
Screenshot: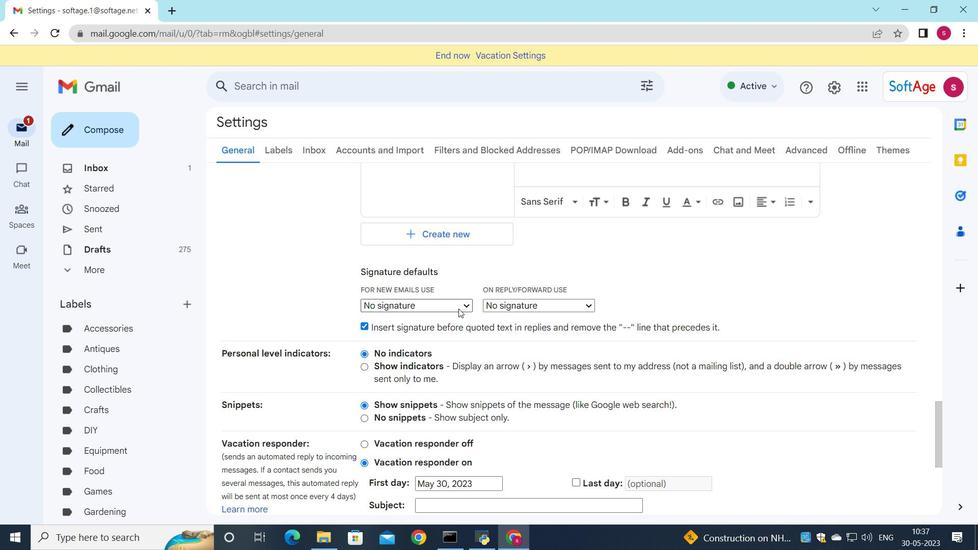 
Action: Mouse moved to (455, 327)
Screenshot: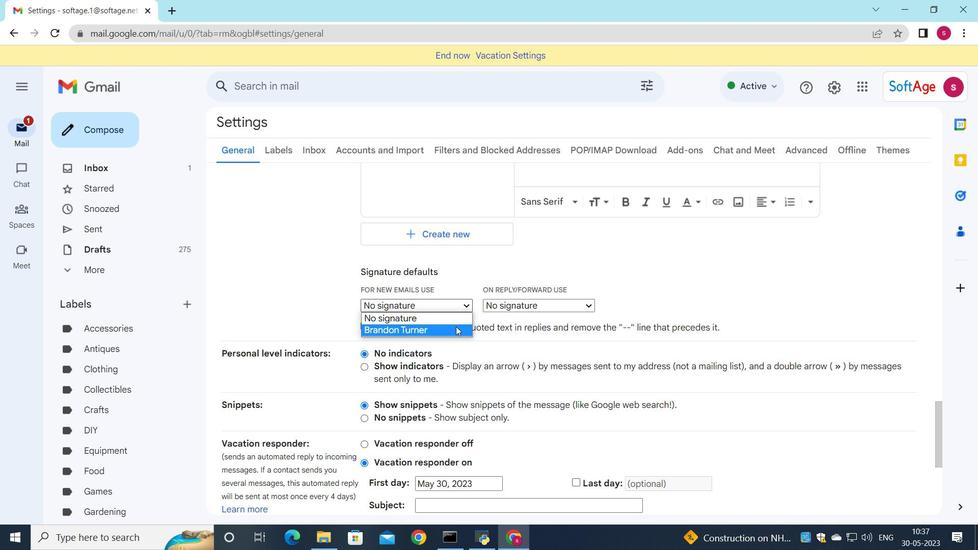 
Action: Mouse pressed left at (455, 327)
Screenshot: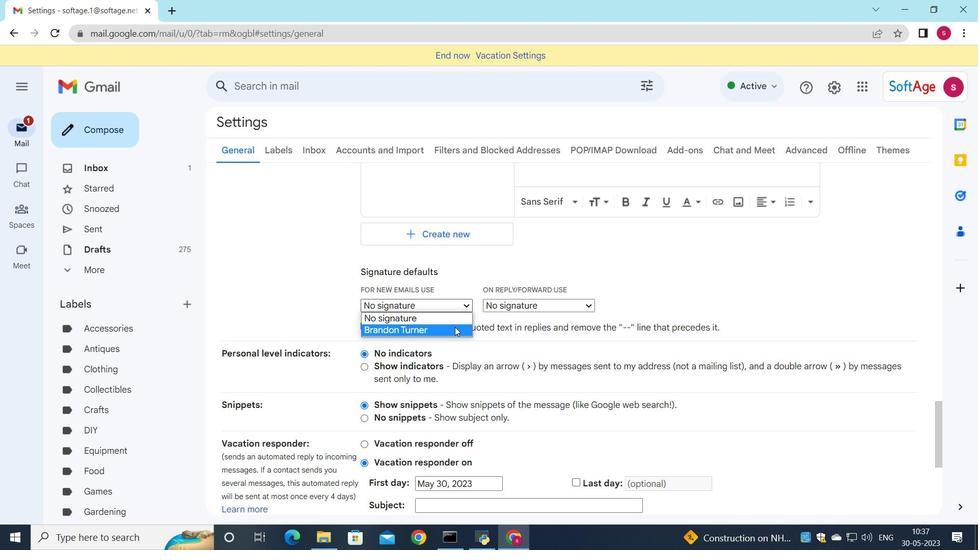 
Action: Mouse moved to (525, 305)
Screenshot: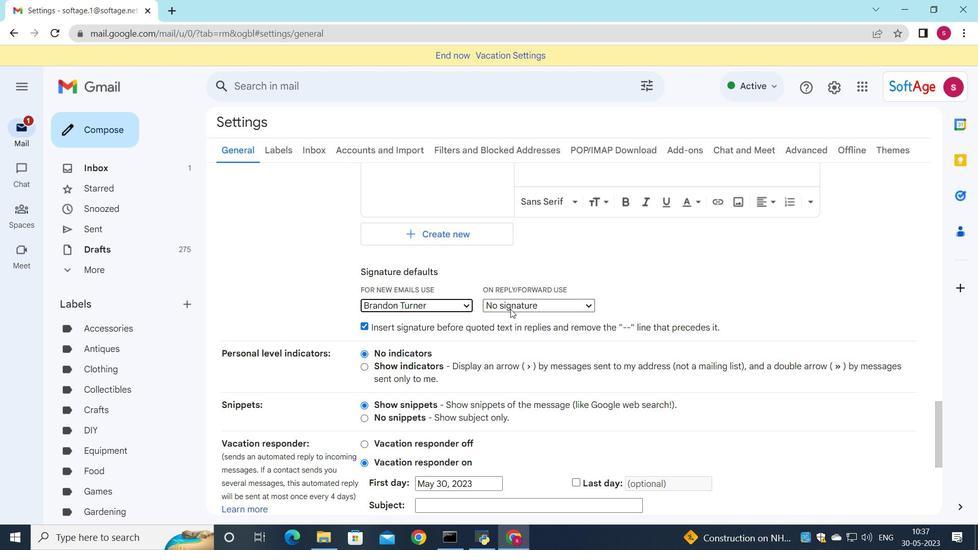 
Action: Mouse pressed left at (525, 305)
Screenshot: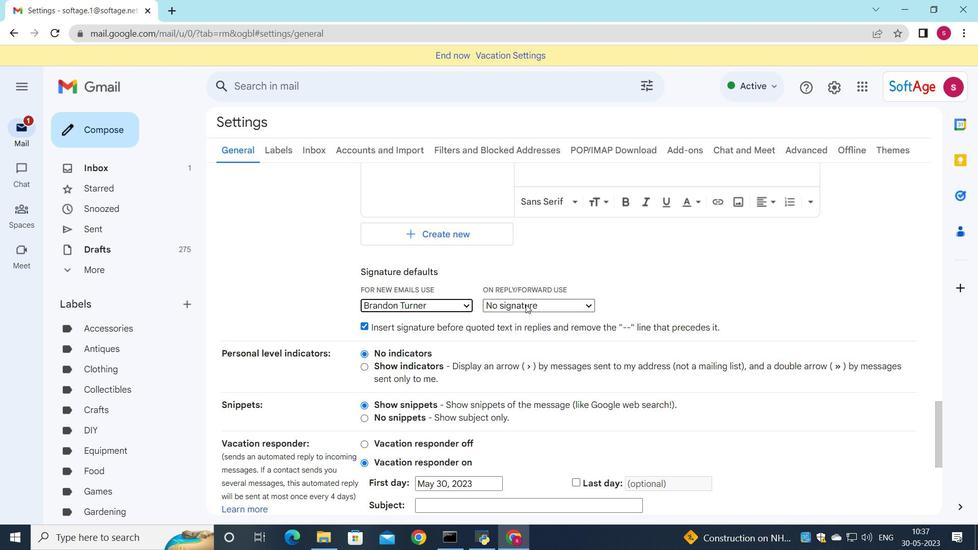 
Action: Mouse moved to (536, 328)
Screenshot: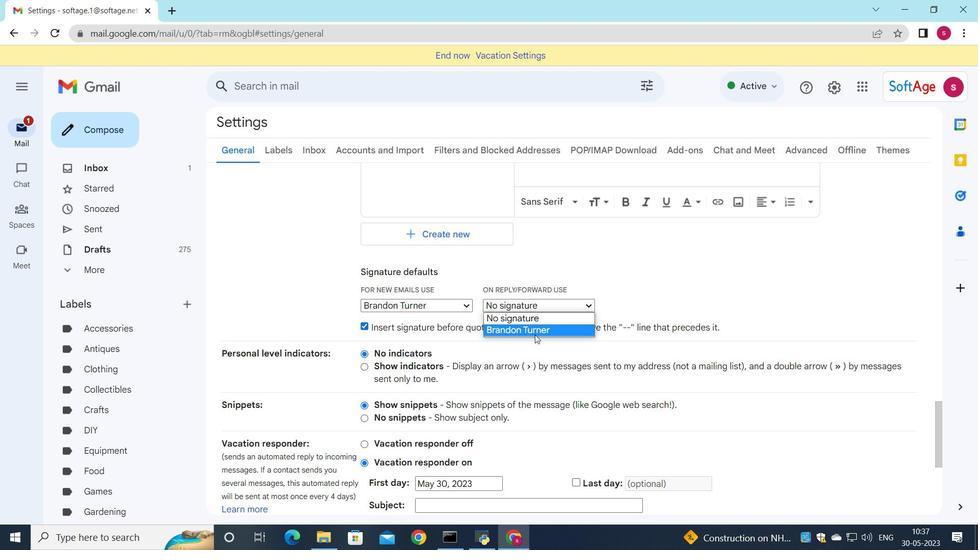 
Action: Mouse pressed left at (536, 328)
Screenshot: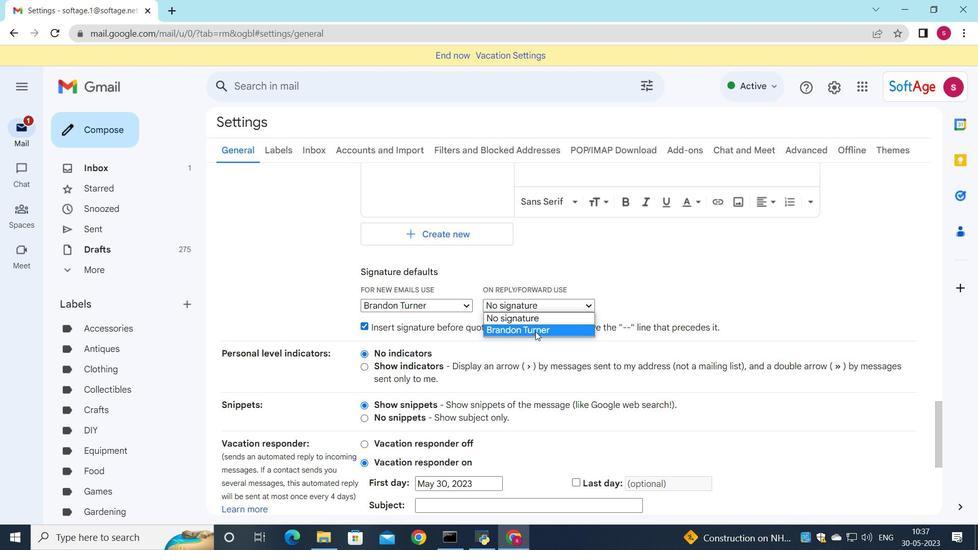
Action: Mouse moved to (535, 327)
Screenshot: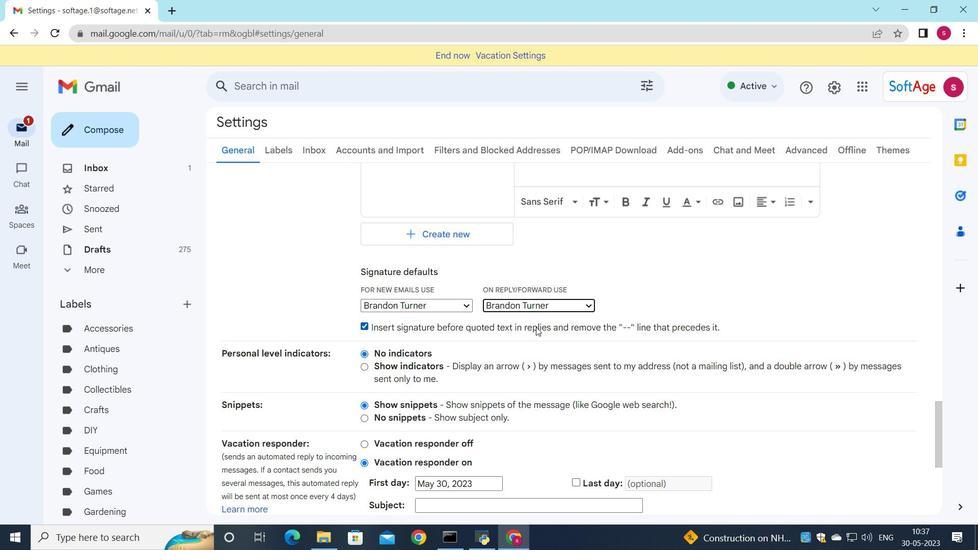 
Action: Mouse scrolled (535, 326) with delta (0, 0)
Screenshot: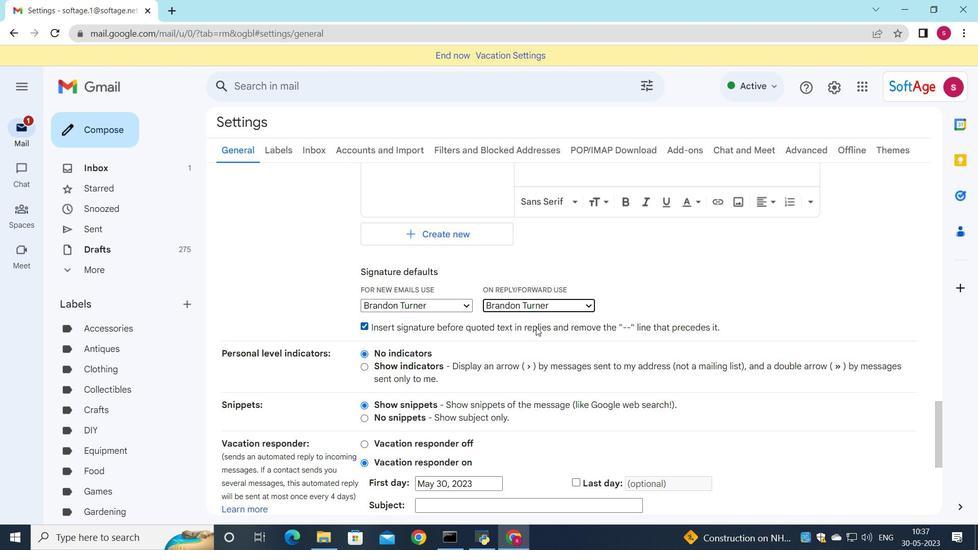 
Action: Mouse moved to (535, 327)
Screenshot: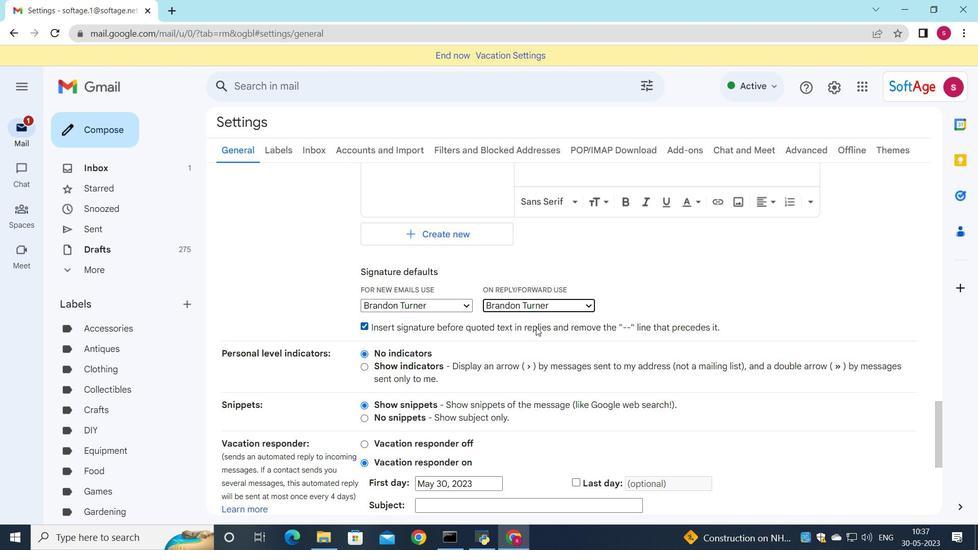 
Action: Mouse scrolled (535, 326) with delta (0, 0)
Screenshot: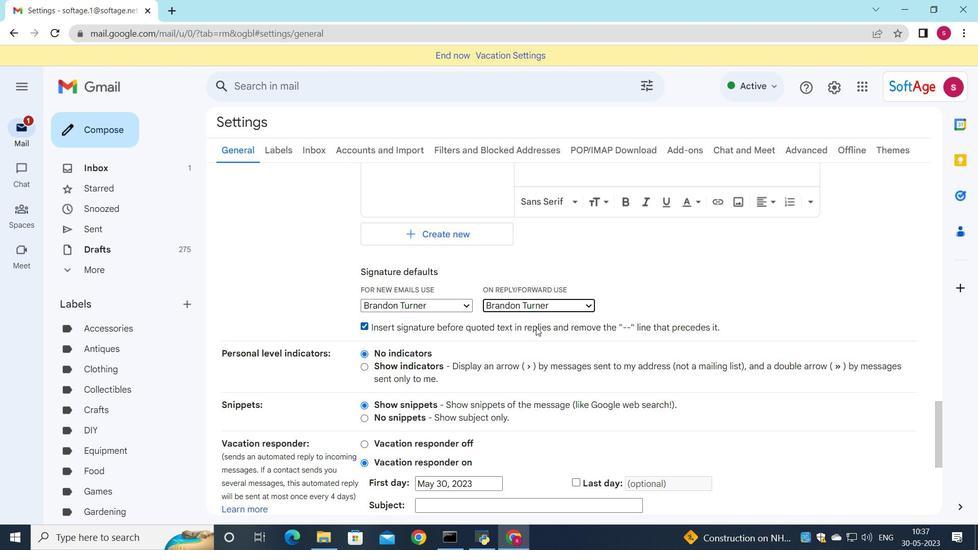 
Action: Mouse scrolled (535, 326) with delta (0, 0)
Screenshot: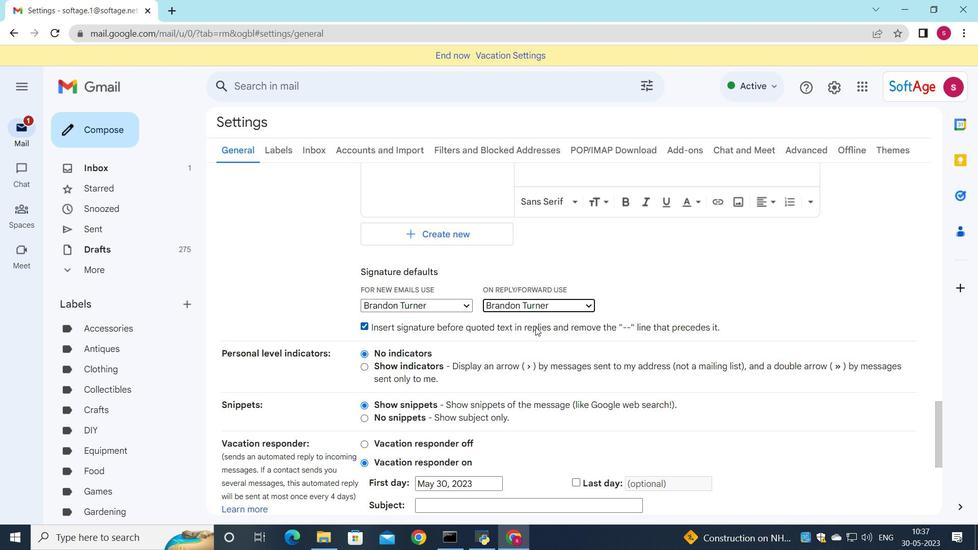 
Action: Mouse scrolled (535, 326) with delta (0, 0)
Screenshot: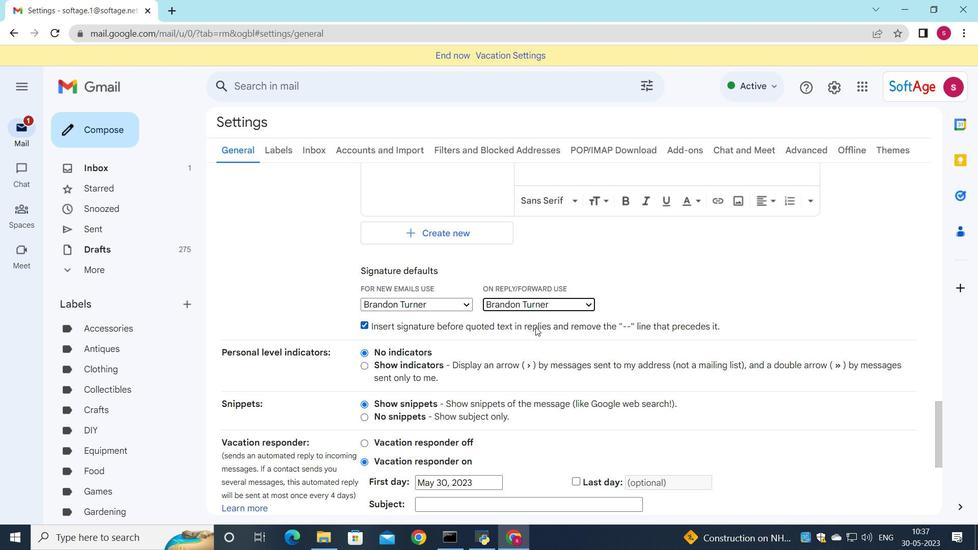 
Action: Mouse moved to (532, 324)
Screenshot: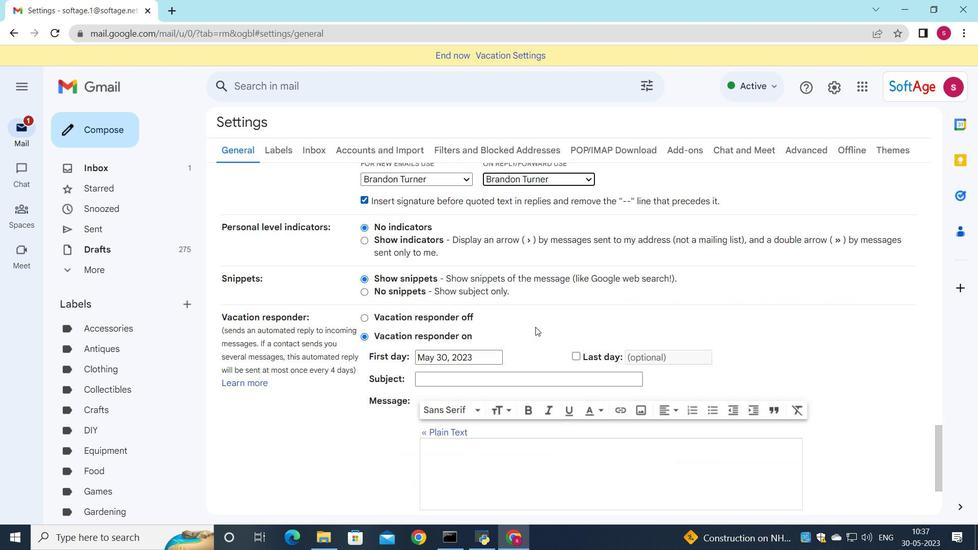 
Action: Mouse scrolled (532, 323) with delta (0, 0)
Screenshot: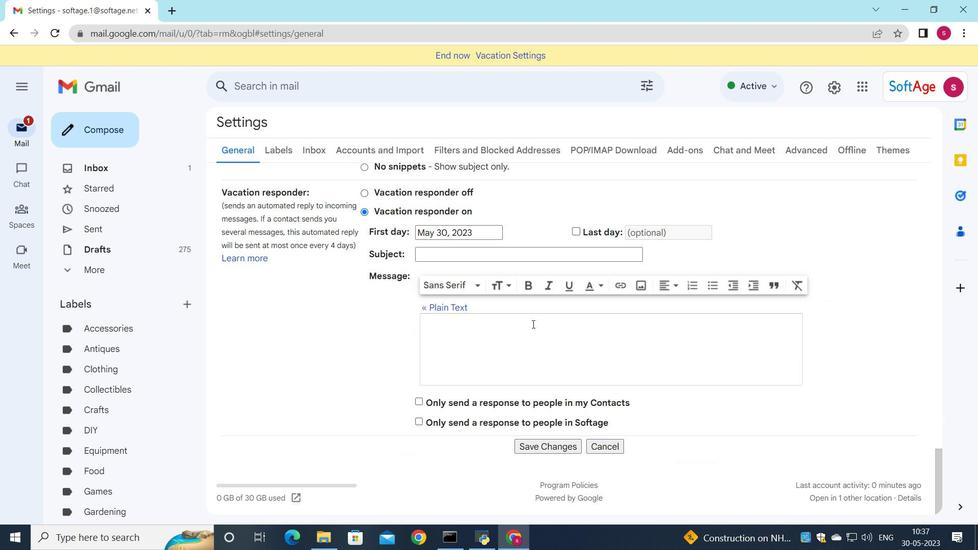 
Action: Mouse scrolled (532, 323) with delta (0, 0)
Screenshot: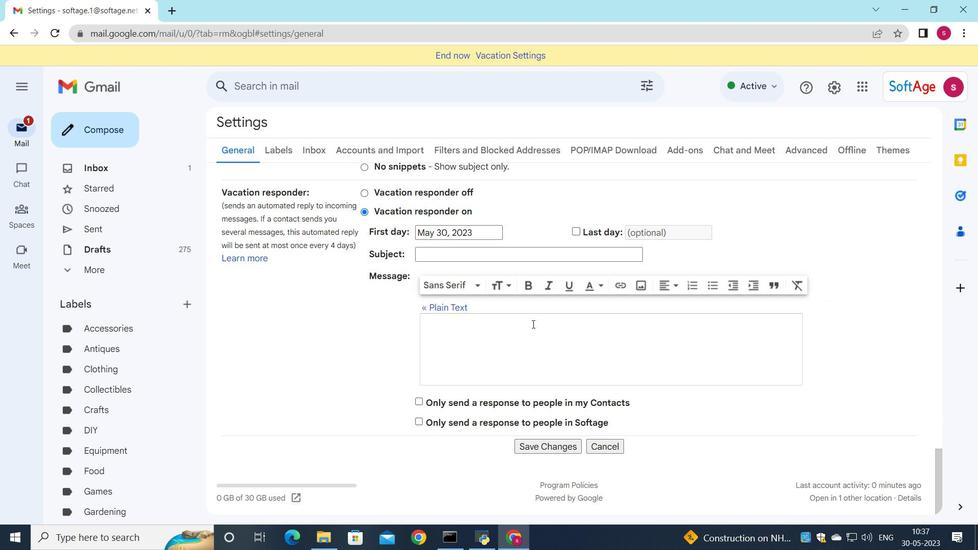 
Action: Mouse scrolled (532, 323) with delta (0, 0)
Screenshot: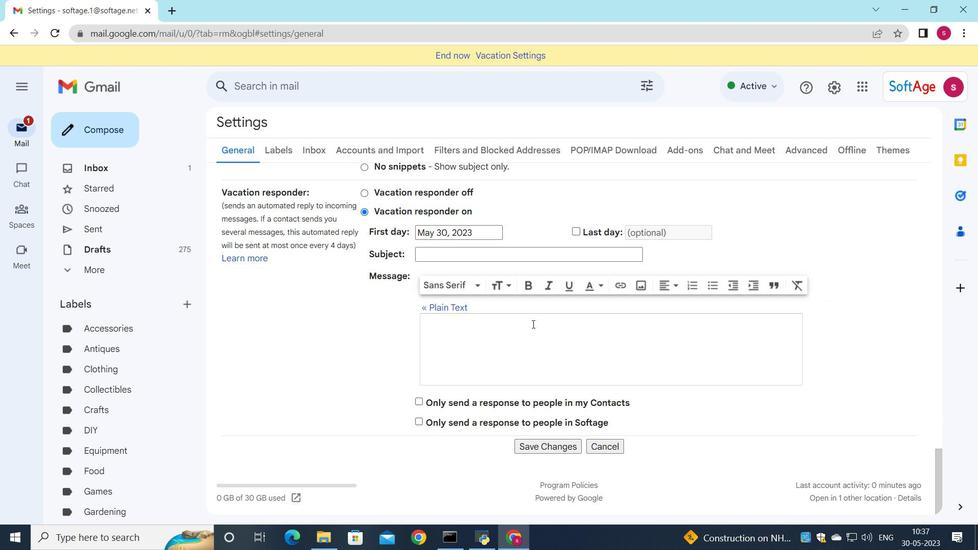 
Action: Mouse scrolled (532, 323) with delta (0, 0)
Screenshot: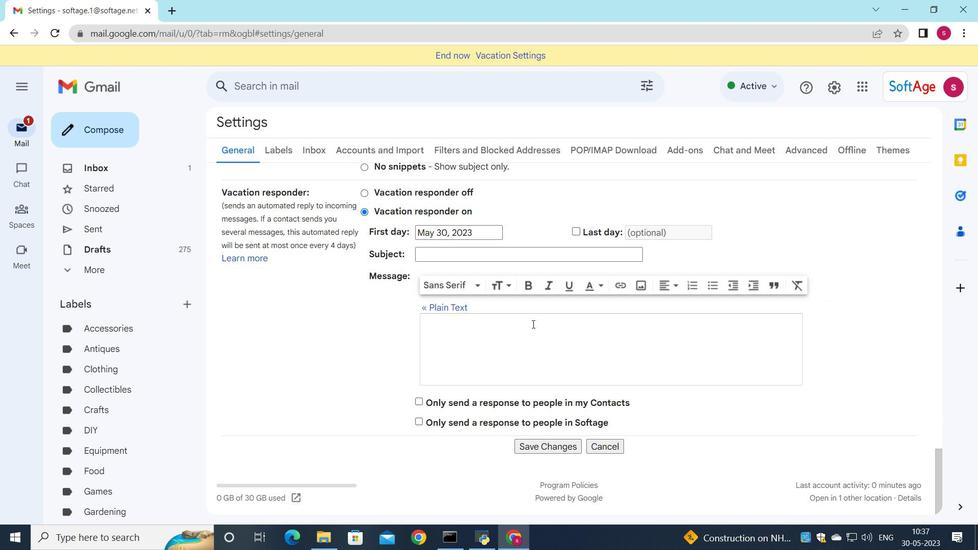 
Action: Mouse moved to (533, 322)
Screenshot: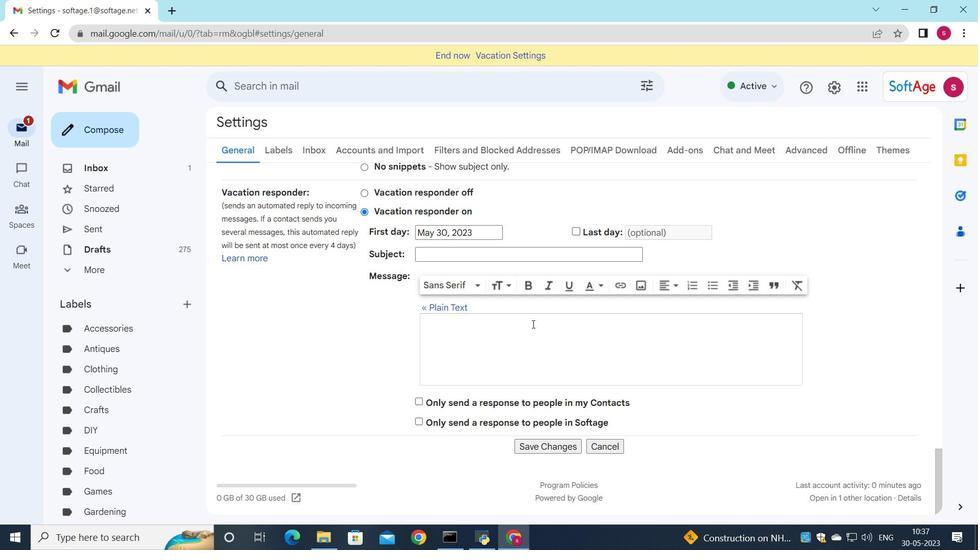 
Action: Mouse scrolled (533, 322) with delta (0, 0)
Screenshot: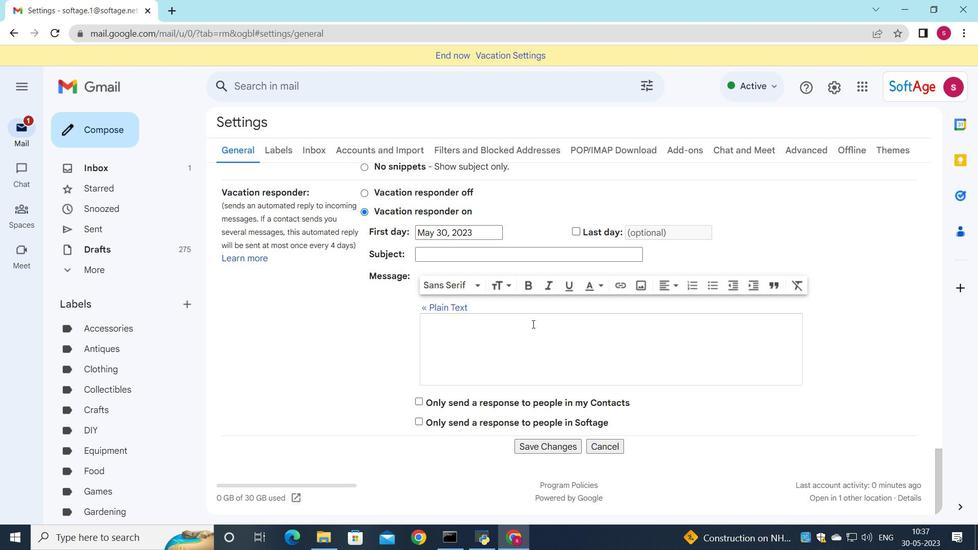 
Action: Mouse moved to (542, 442)
Screenshot: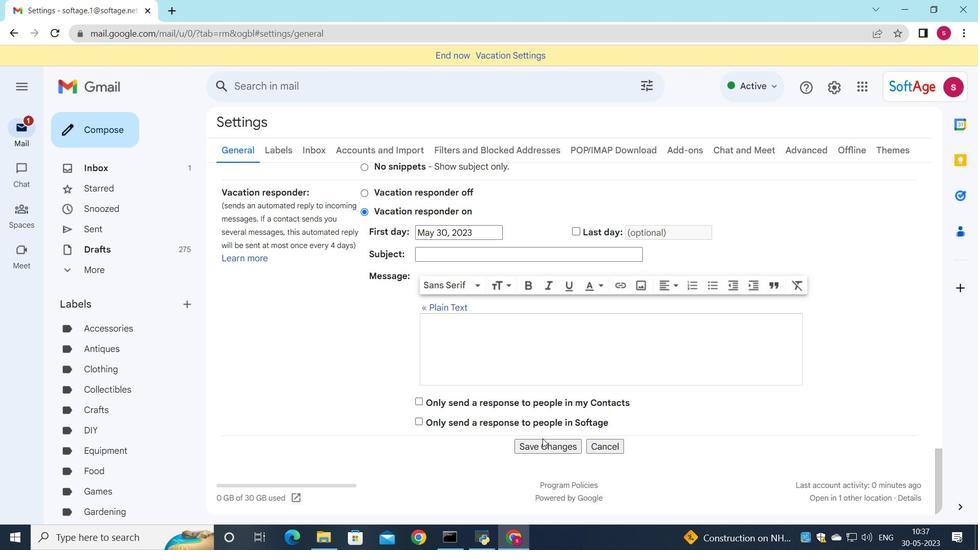
Action: Mouse pressed left at (542, 442)
Screenshot: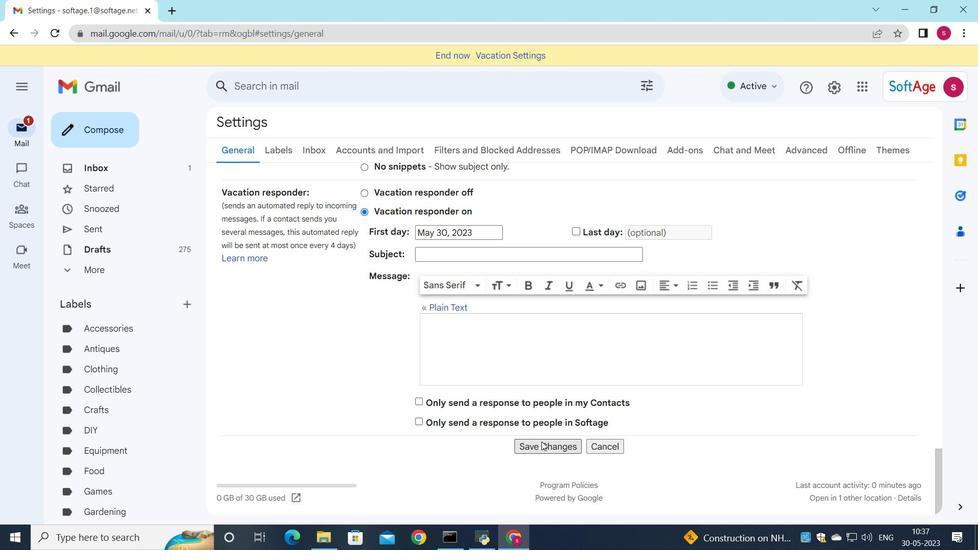 
Action: Mouse moved to (126, 129)
Screenshot: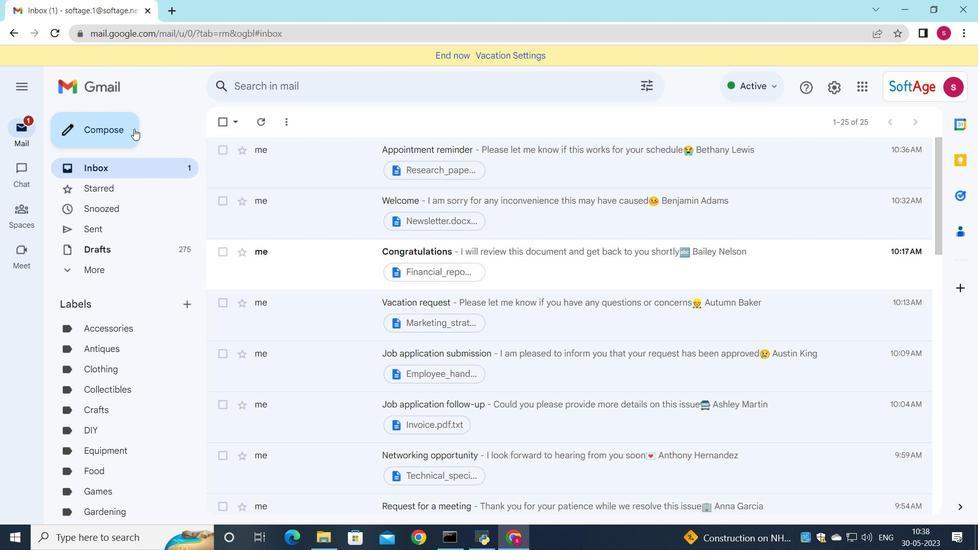
Action: Mouse pressed left at (126, 129)
Screenshot: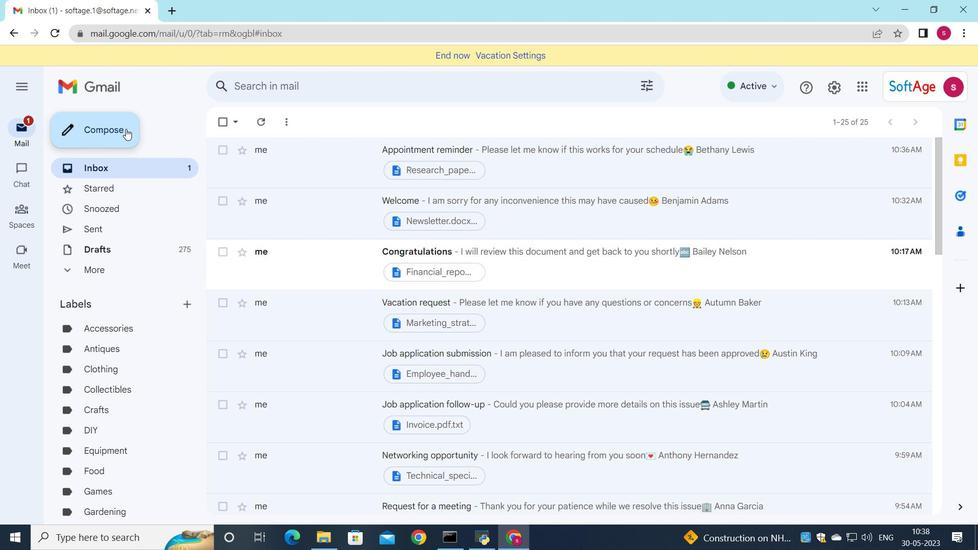 
Action: Mouse moved to (725, 262)
Screenshot: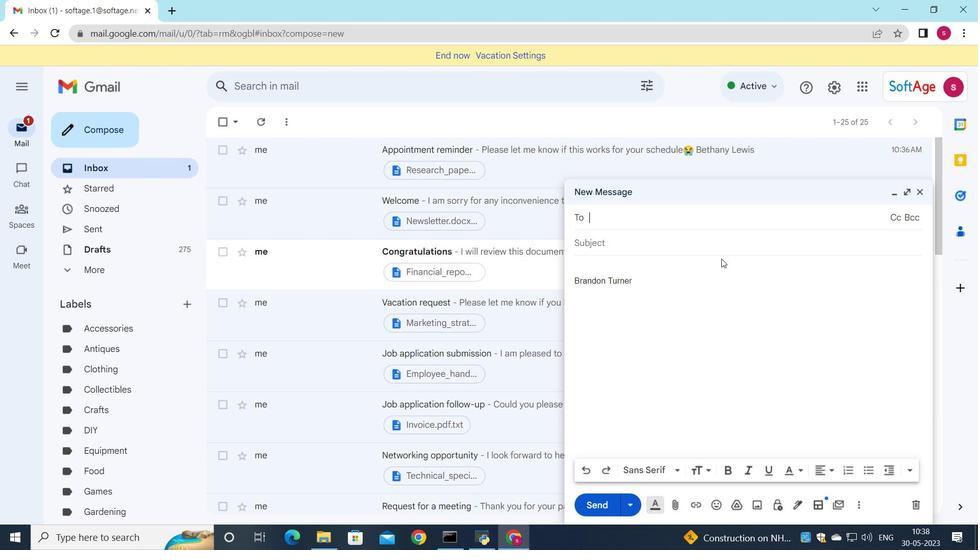 
Action: Key pressed <Key.down><Key.down><Key.down><Key.enter><Key.down><Key.down><Key.enter><Key.down><Key.down><Key.down><Key.down><Key.enter>
Screenshot: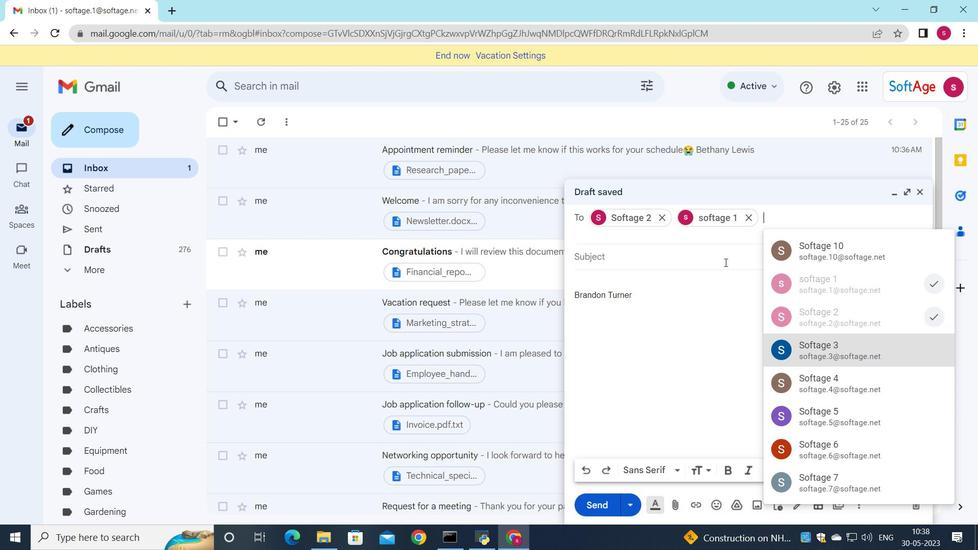 
Action: Mouse moved to (897, 234)
Screenshot: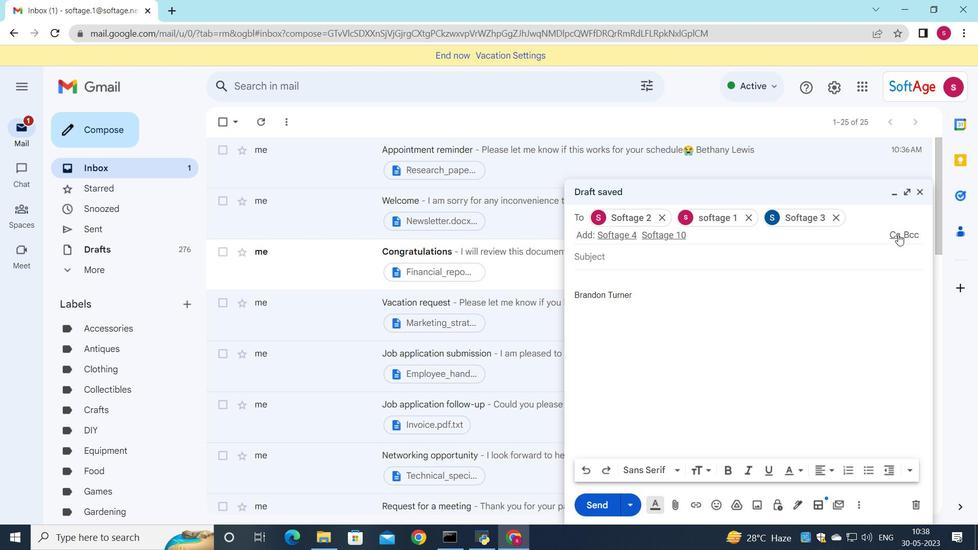 
Action: Mouse pressed left at (897, 234)
Screenshot: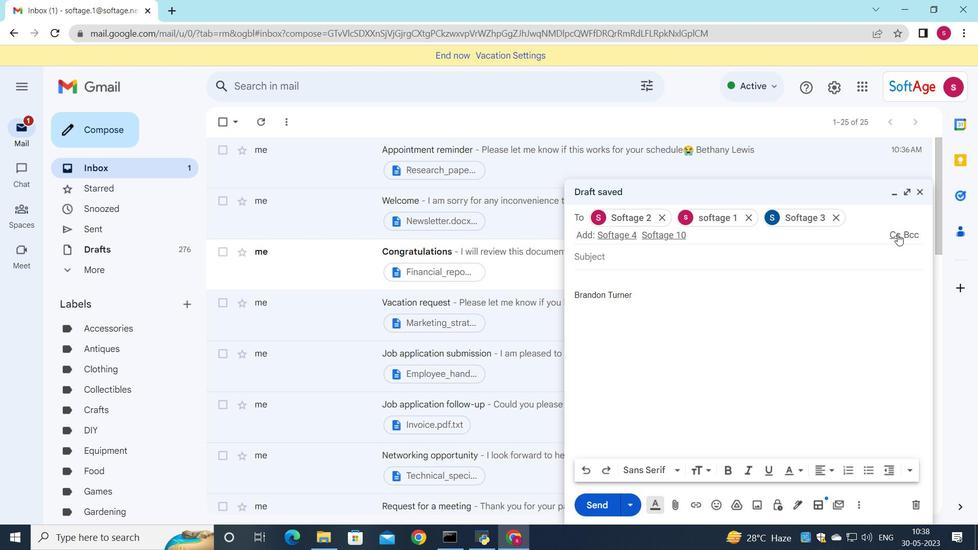 
Action: Mouse moved to (879, 259)
Screenshot: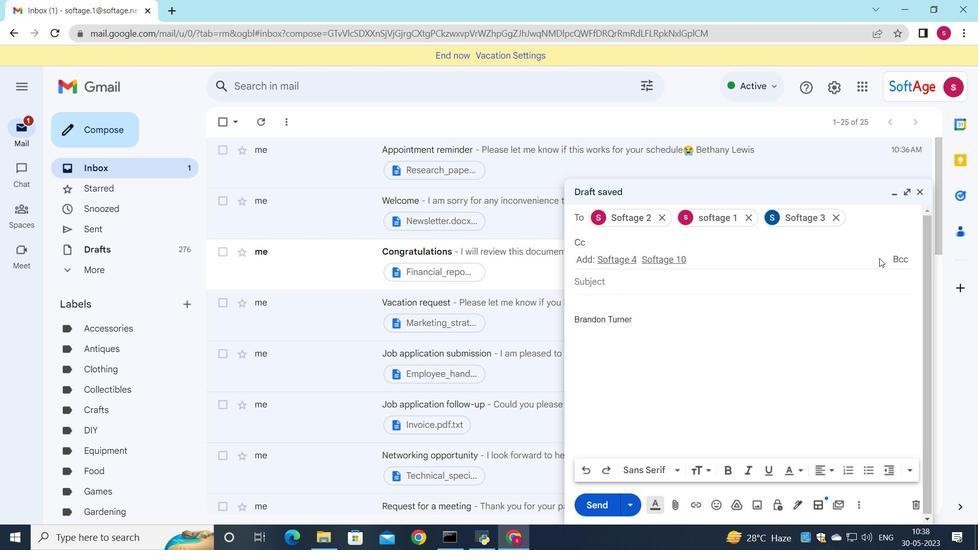 
Action: Key pressed <Key.down><Key.down><Key.down><Key.down><Key.down><Key.enter>
Screenshot: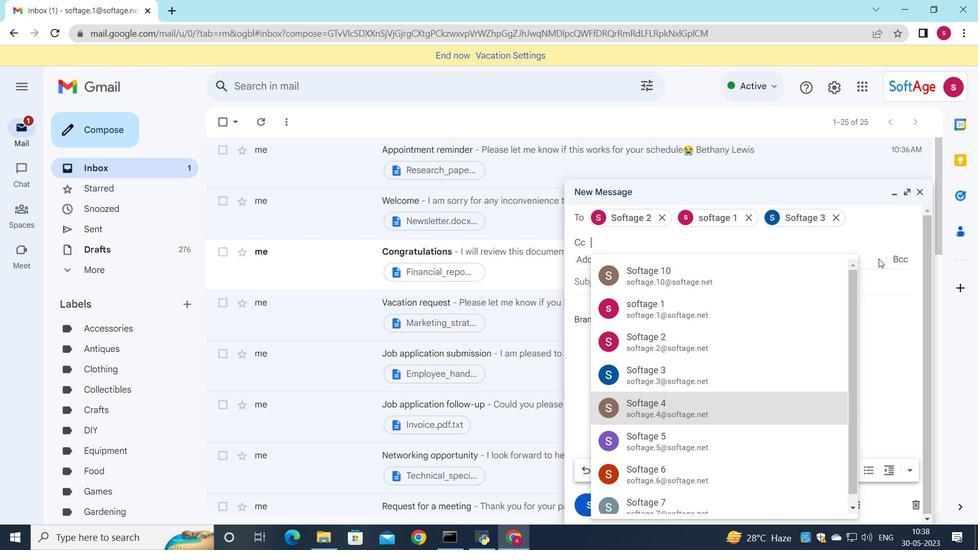 
Action: Mouse moved to (629, 286)
Screenshot: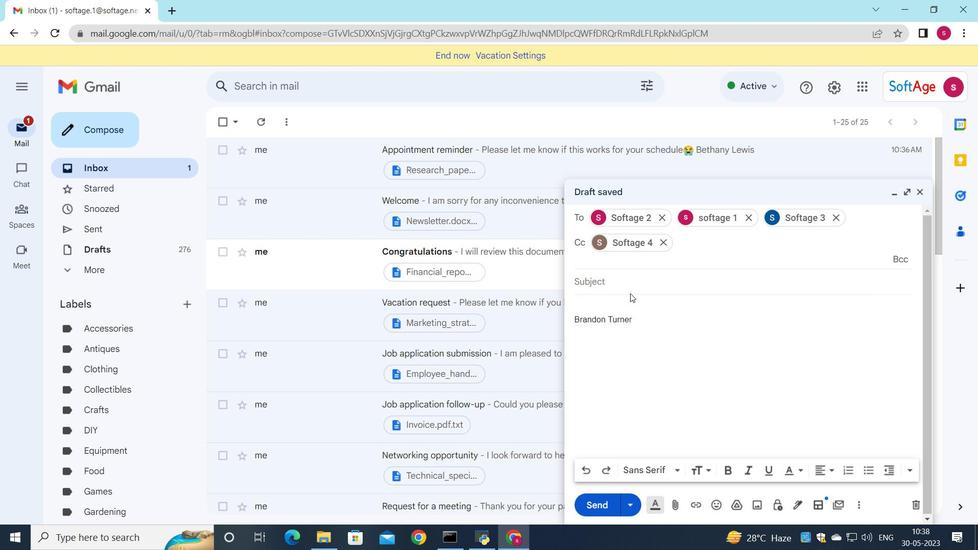 
Action: Mouse pressed left at (629, 286)
Screenshot: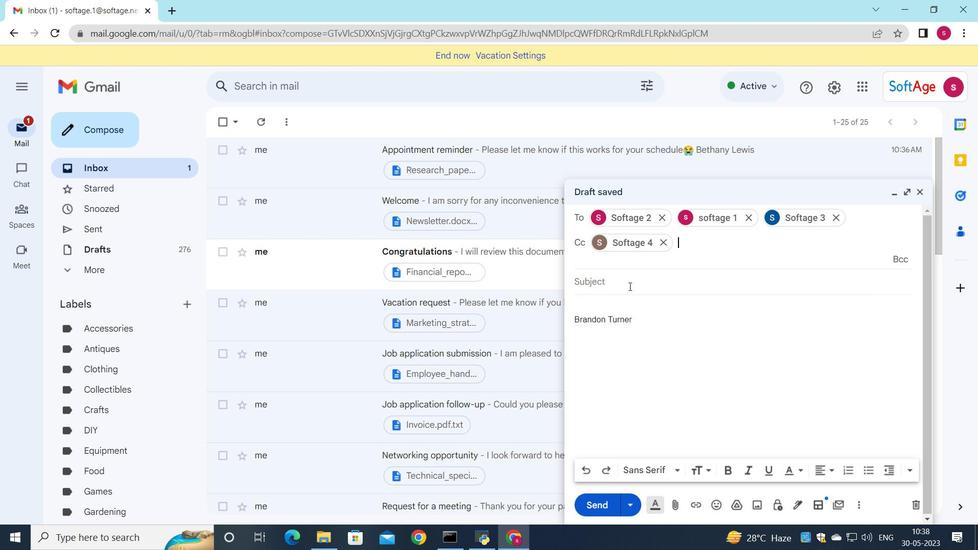 
Action: Mouse moved to (803, 295)
Screenshot: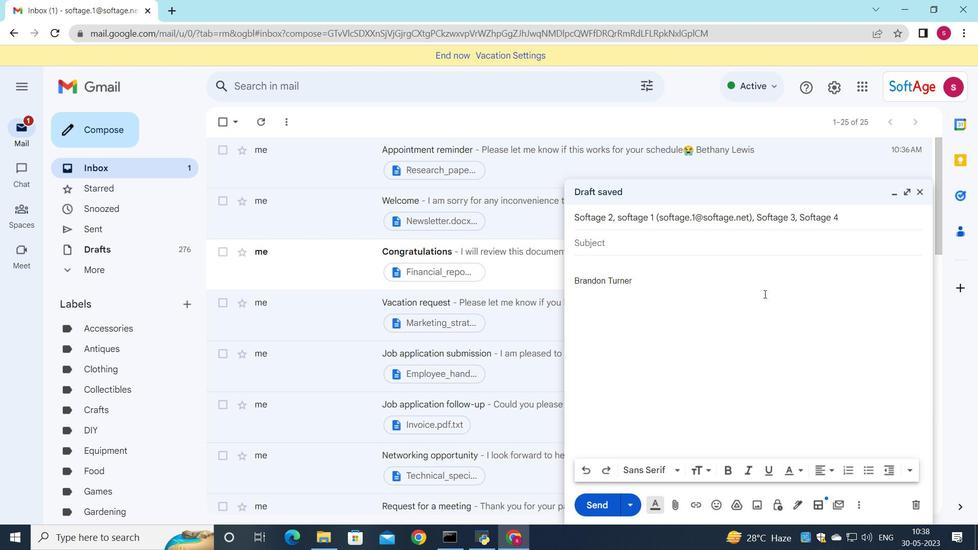 
Action: Key pressed <Key.shift>Event<Key.space>invitation
Screenshot: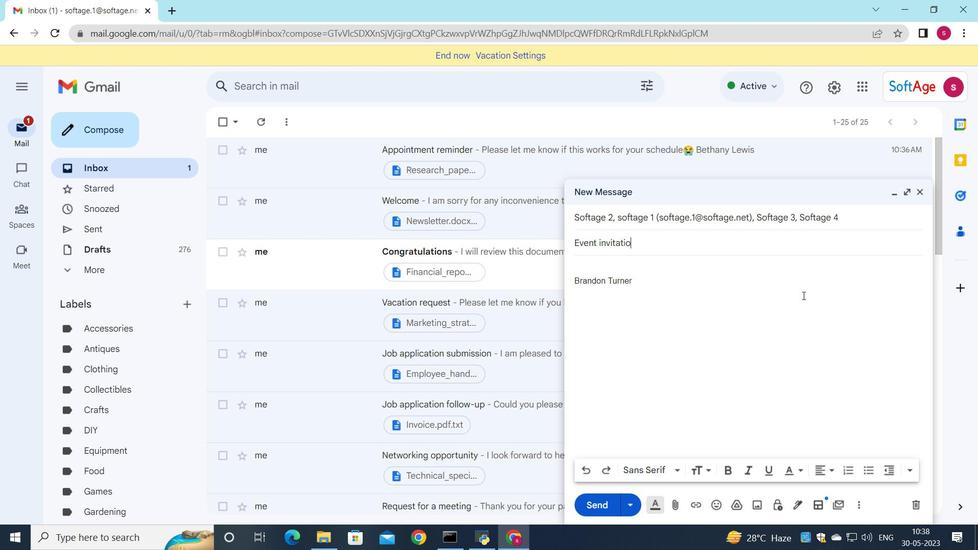 
Action: Mouse moved to (588, 270)
Screenshot: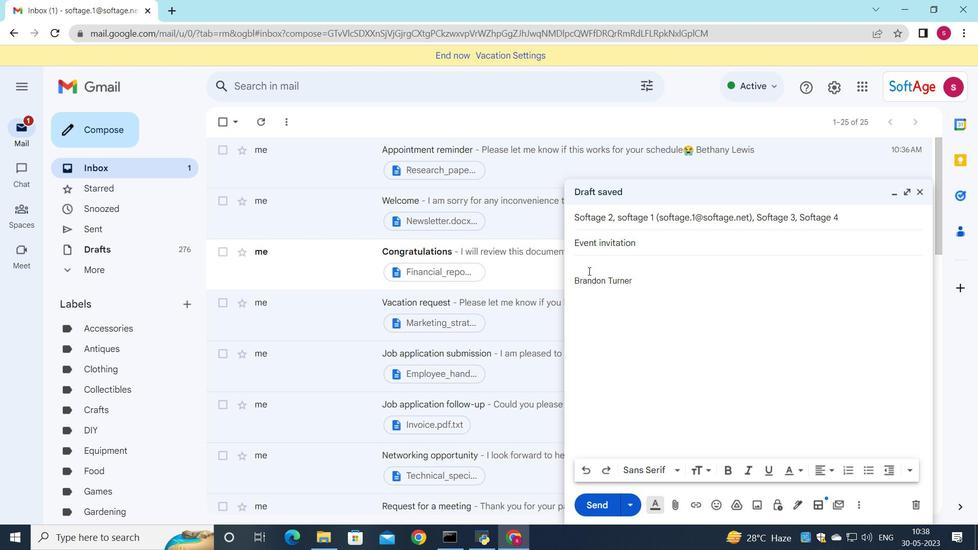 
Action: Mouse pressed left at (588, 270)
Screenshot: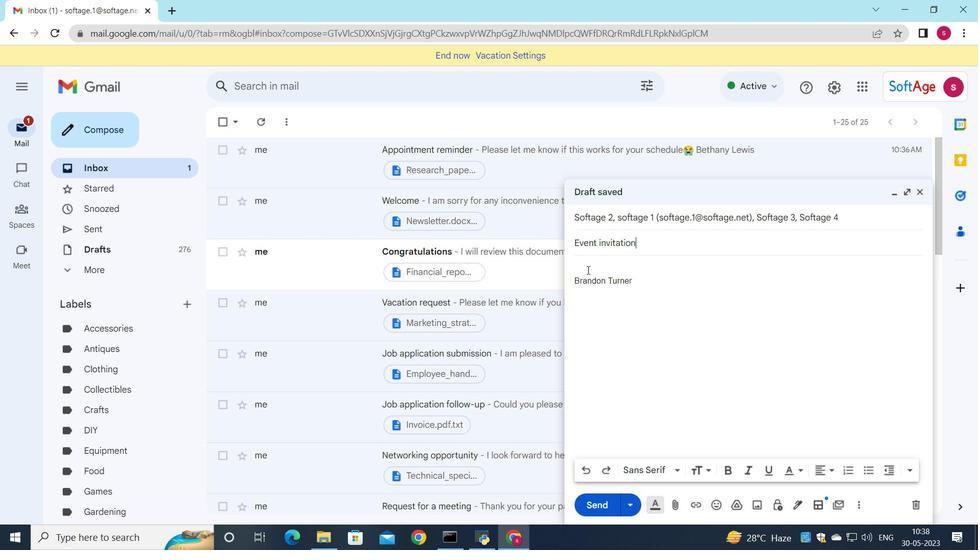 
Action: Mouse moved to (697, 275)
Screenshot: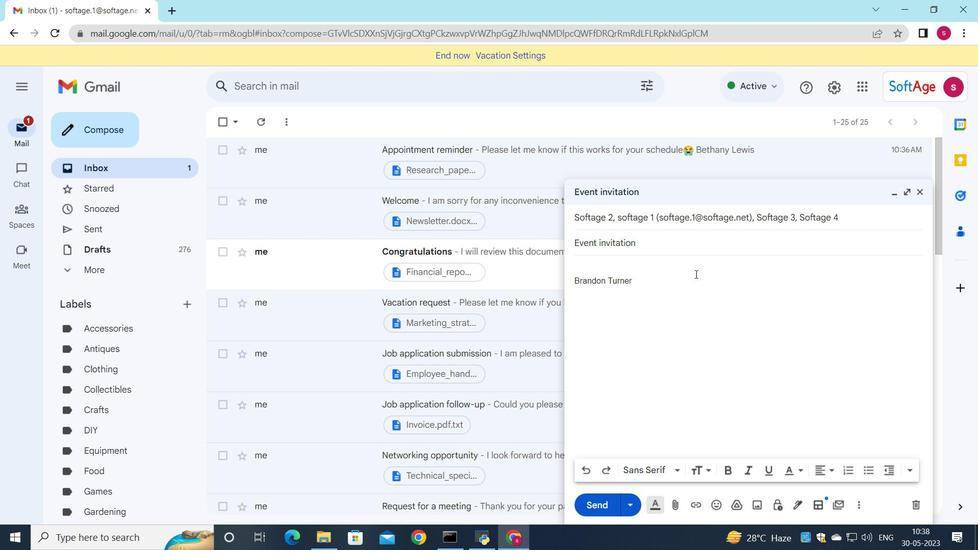 
Action: Key pressed <Key.shift>I<Key.space>am<Key.space>writing<Key.space>to<Key.space>confirm<Key.space>receipt<Key.space>of<Key.space>your<Key.space>email.<Key.backspace>
Screenshot: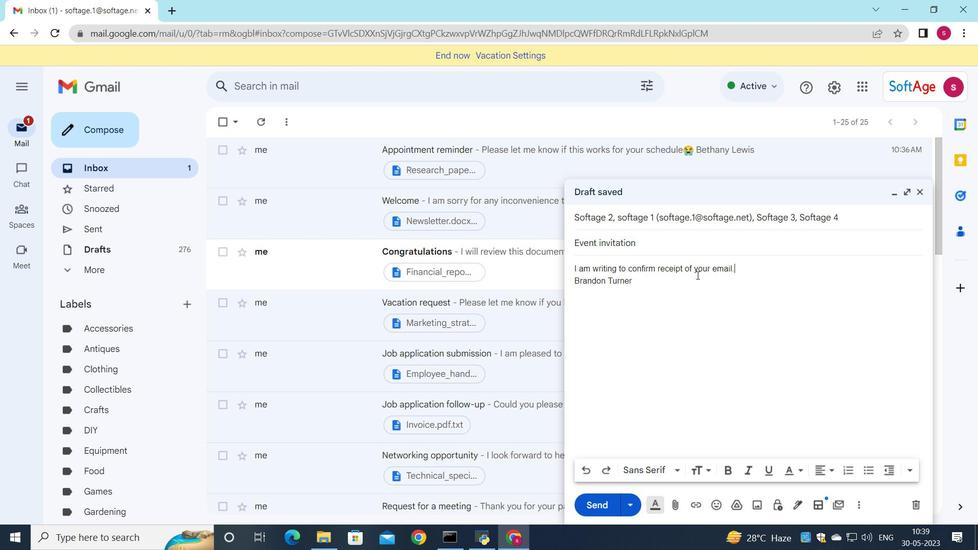 
Action: Mouse moved to (719, 507)
Screenshot: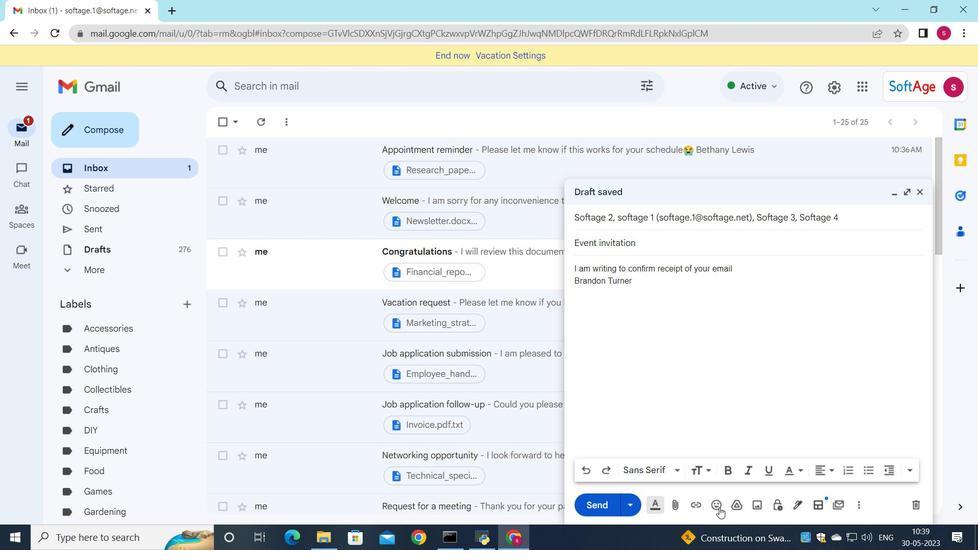 
Action: Mouse pressed left at (719, 507)
Screenshot: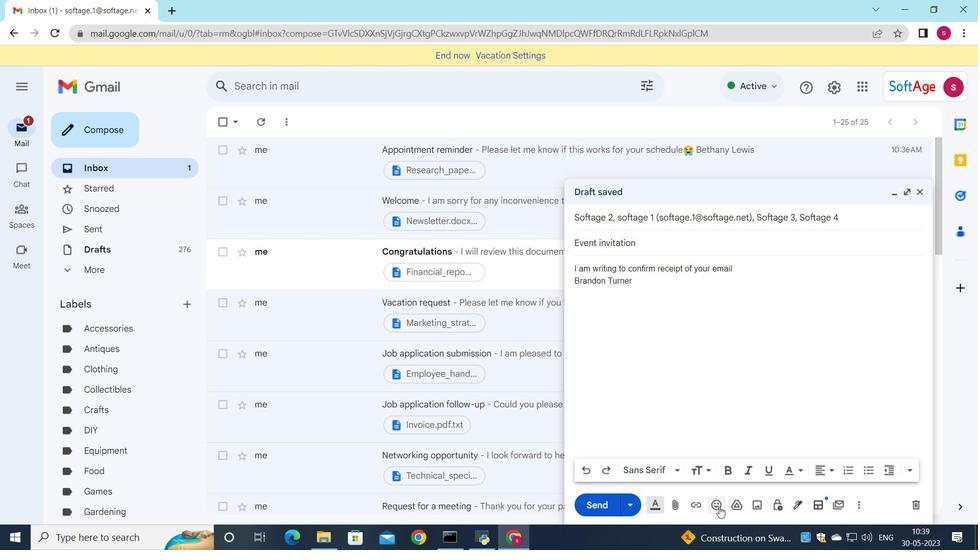 
Action: Mouse moved to (716, 450)
Screenshot: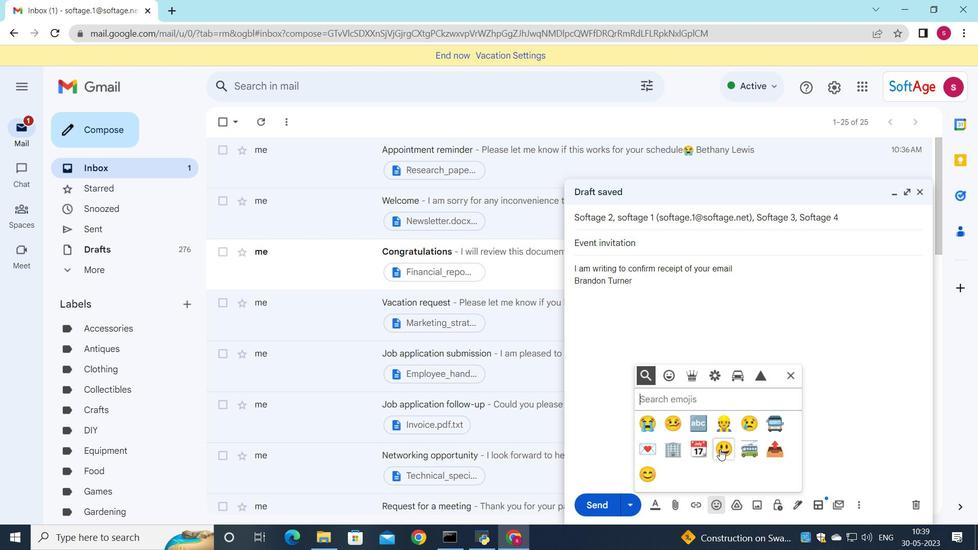 
Action: Mouse pressed left at (716, 450)
Screenshot: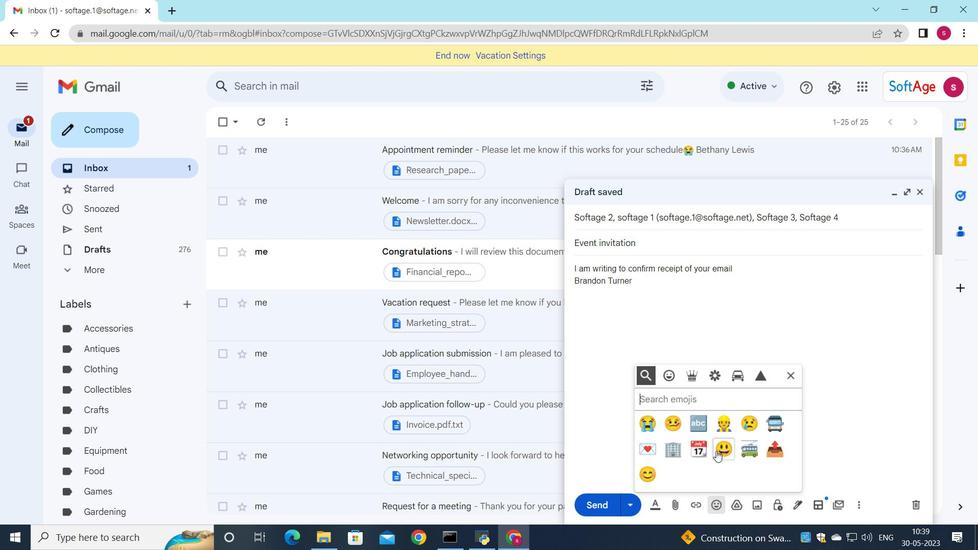 
Action: Mouse moved to (791, 376)
Screenshot: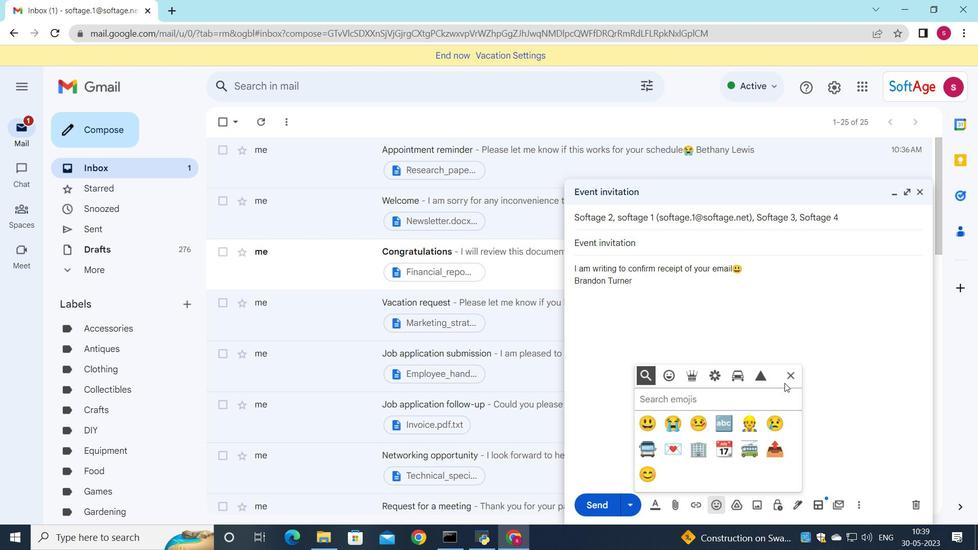 
Action: Mouse pressed left at (791, 376)
Screenshot: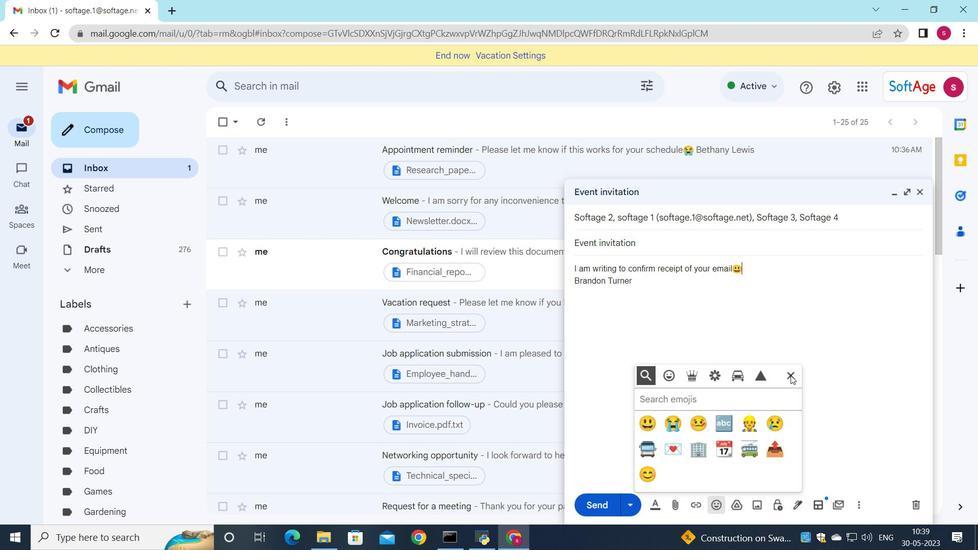 
Action: Mouse moved to (678, 506)
Screenshot: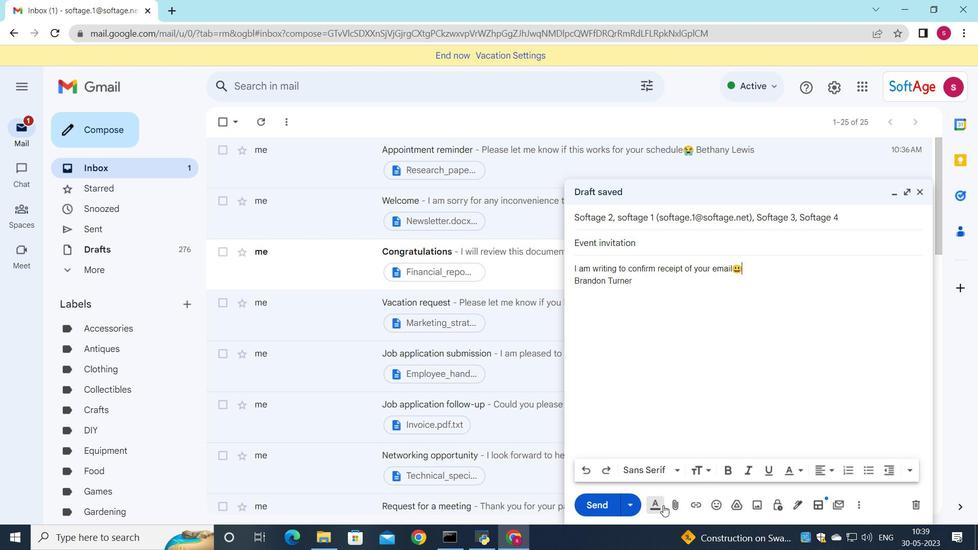 
Action: Mouse pressed left at (678, 506)
Screenshot: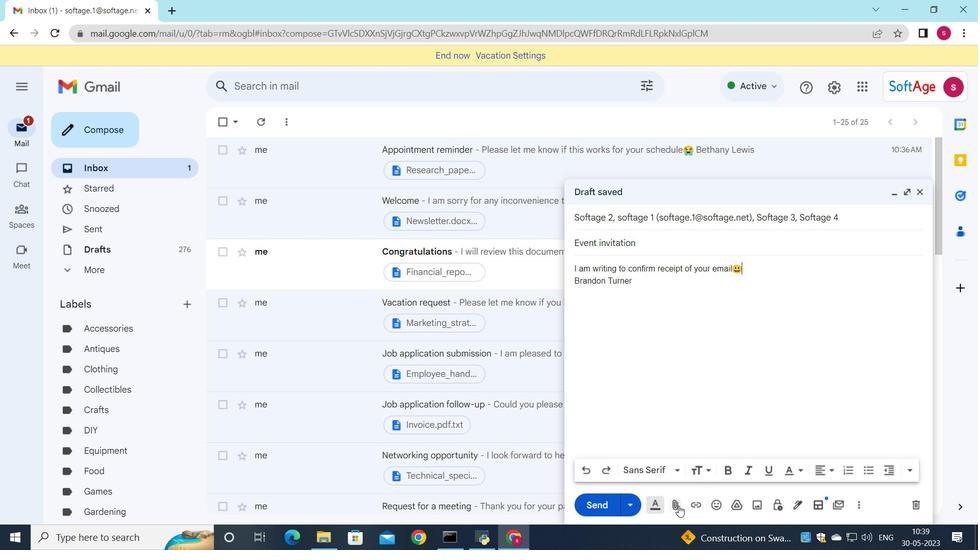
Action: Mouse moved to (175, 98)
Screenshot: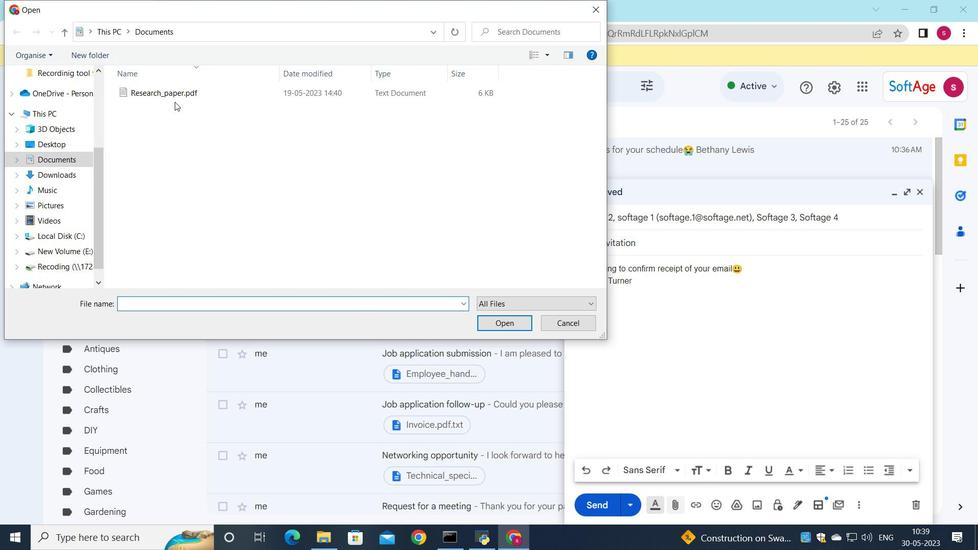 
Action: Mouse pressed left at (175, 98)
Screenshot: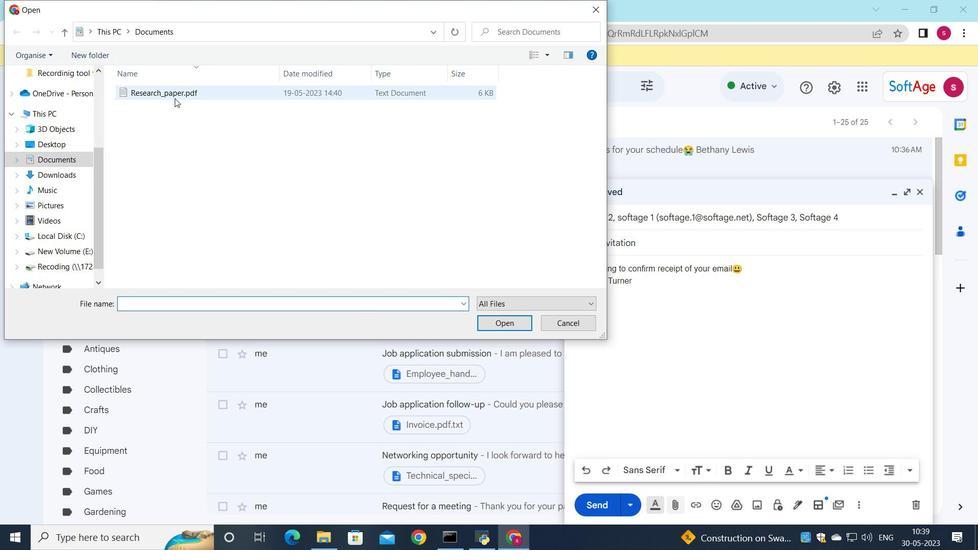 
Action: Mouse moved to (192, 89)
Screenshot: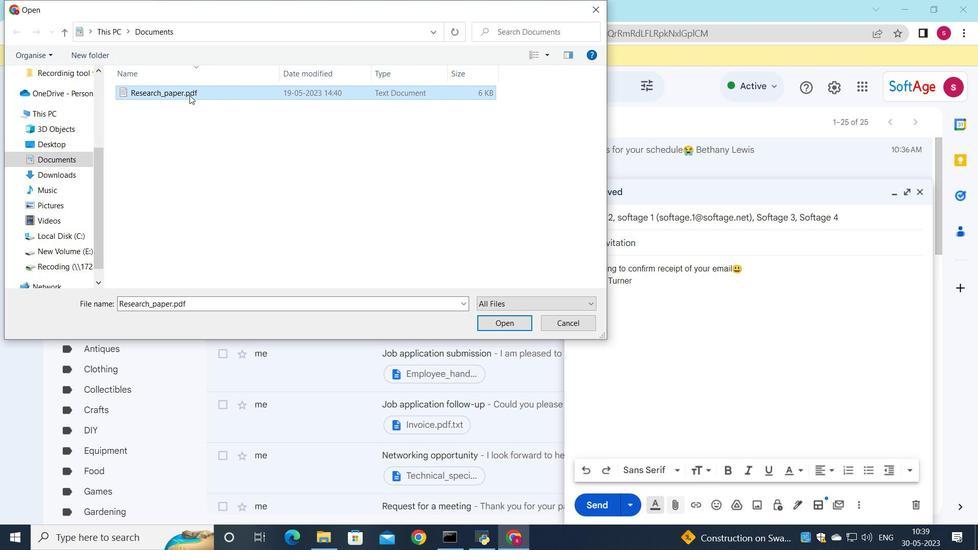 
Action: Mouse pressed left at (192, 89)
Screenshot: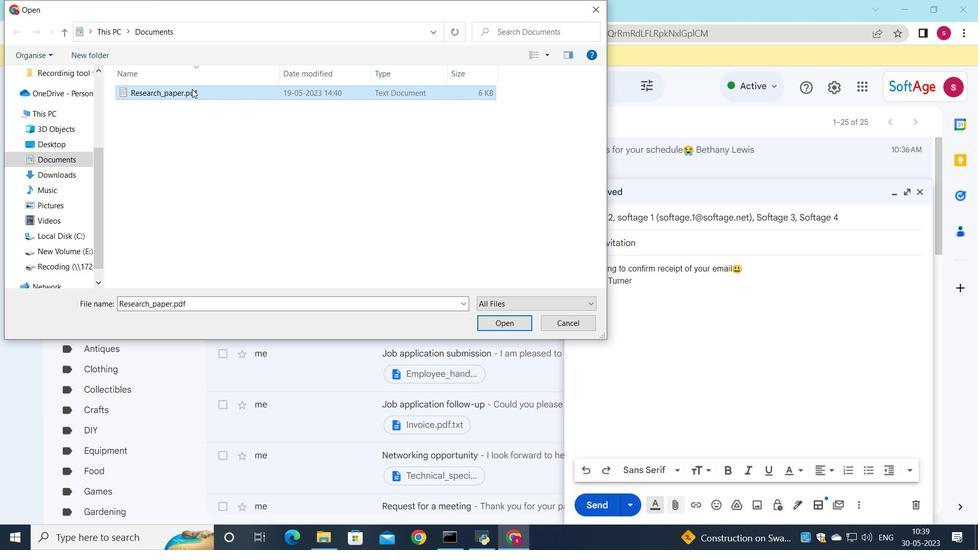 
Action: Mouse moved to (779, 215)
Screenshot: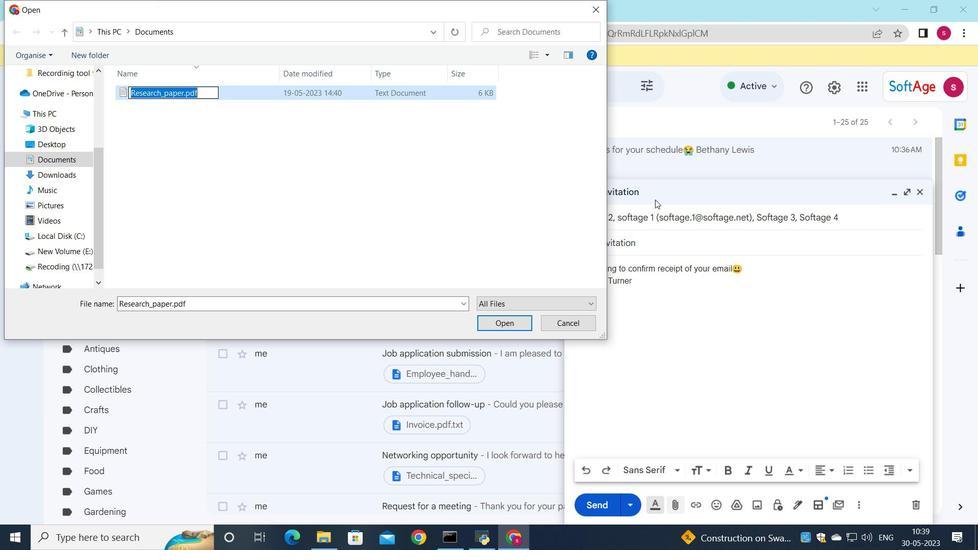 
Action: Key pressed <Key.shift>Proposal<Key.shift>_draft.docx
Screenshot: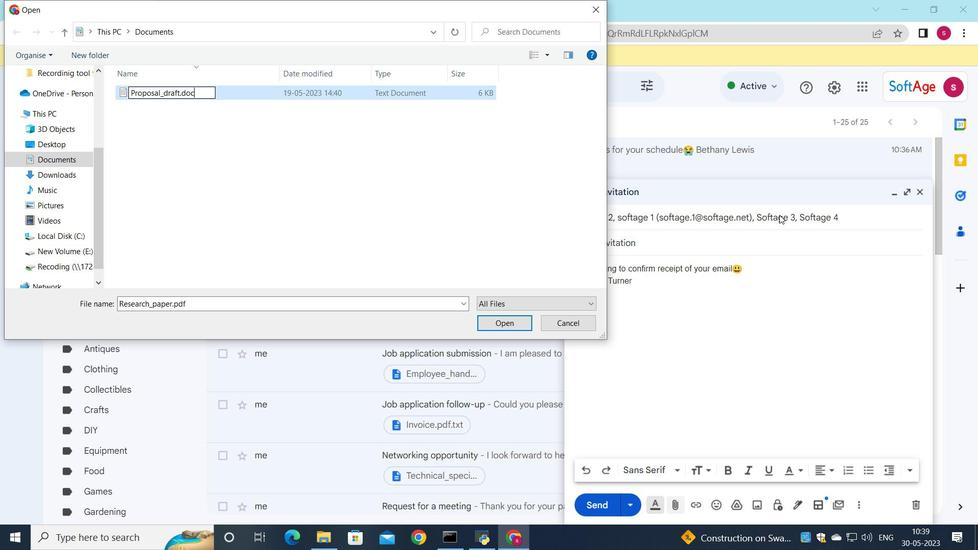 
Action: Mouse moved to (450, 87)
Screenshot: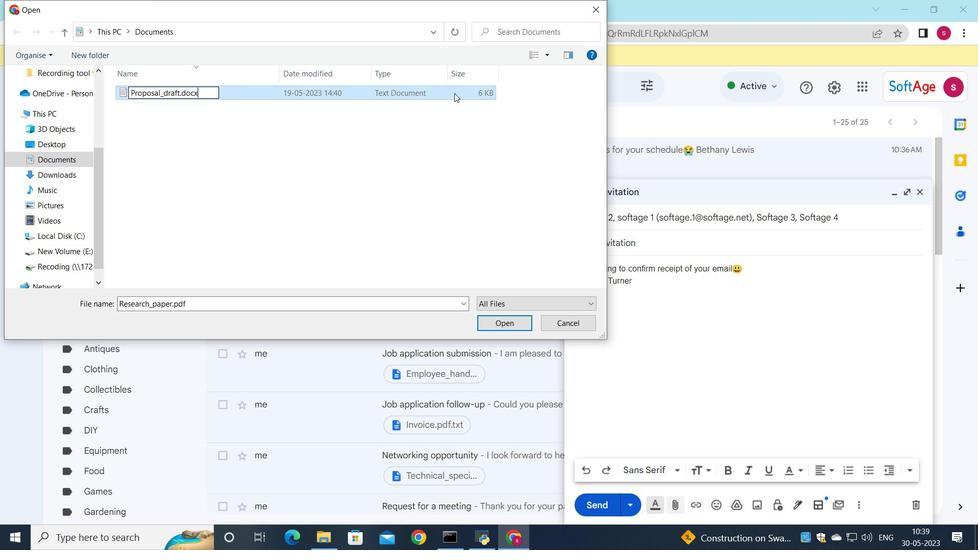 
Action: Mouse pressed left at (450, 87)
Screenshot: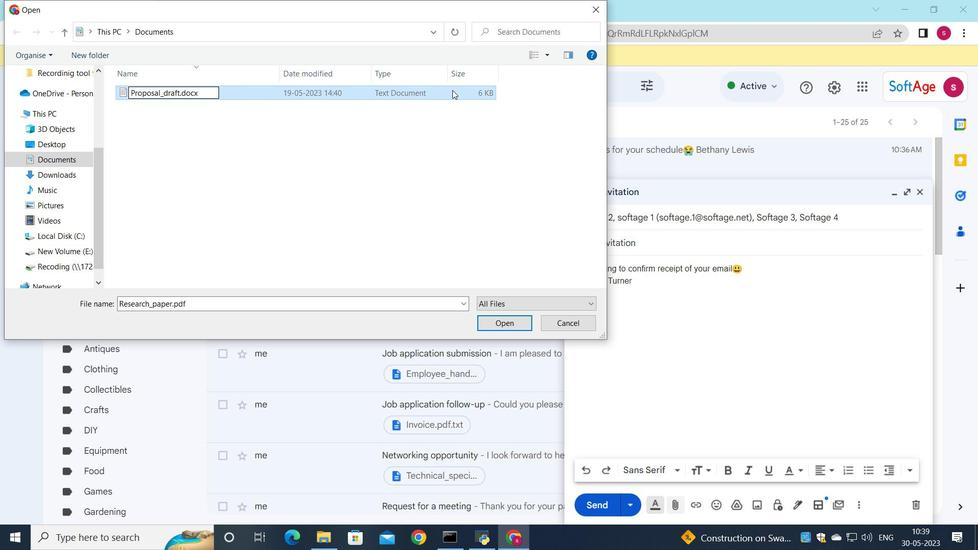 
Action: Mouse moved to (504, 324)
Screenshot: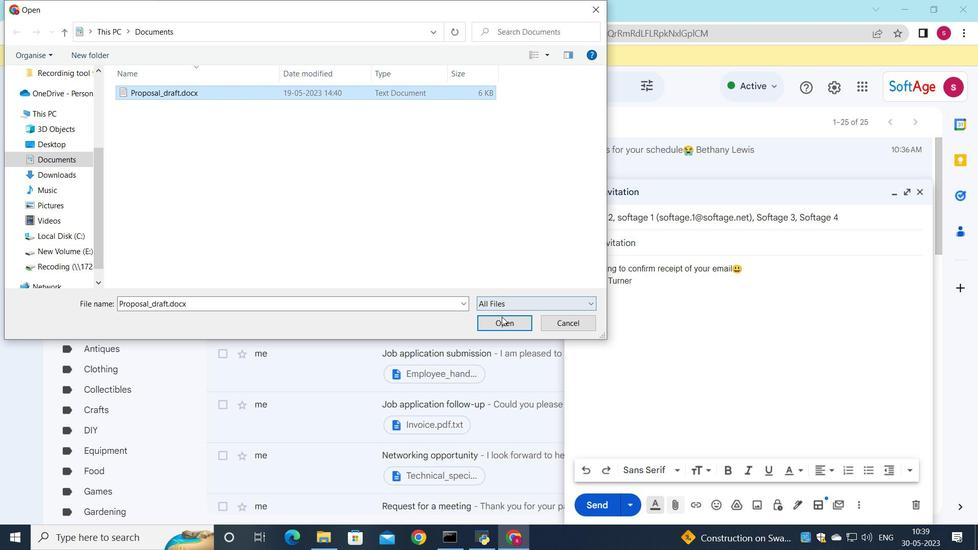 
Action: Mouse pressed left at (504, 324)
Screenshot: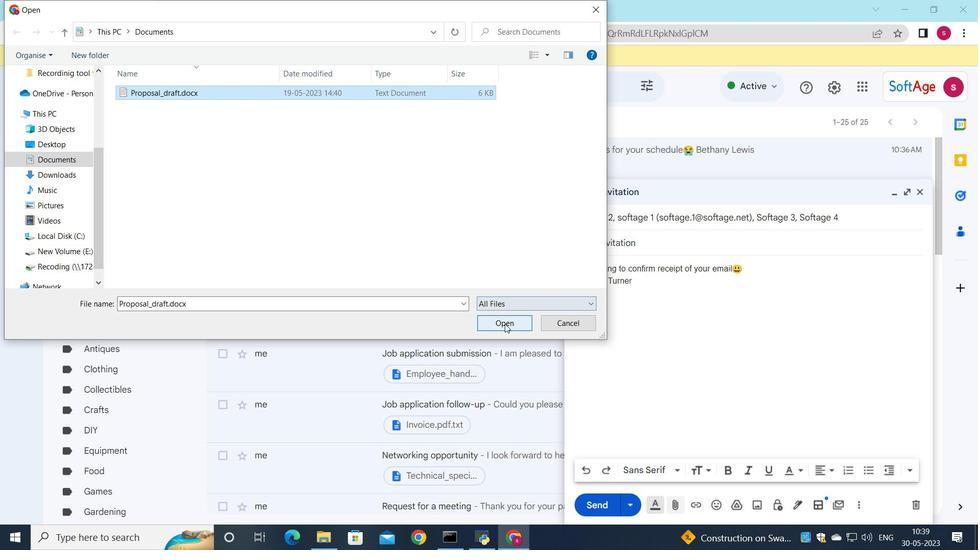 
Action: Mouse moved to (596, 503)
Screenshot: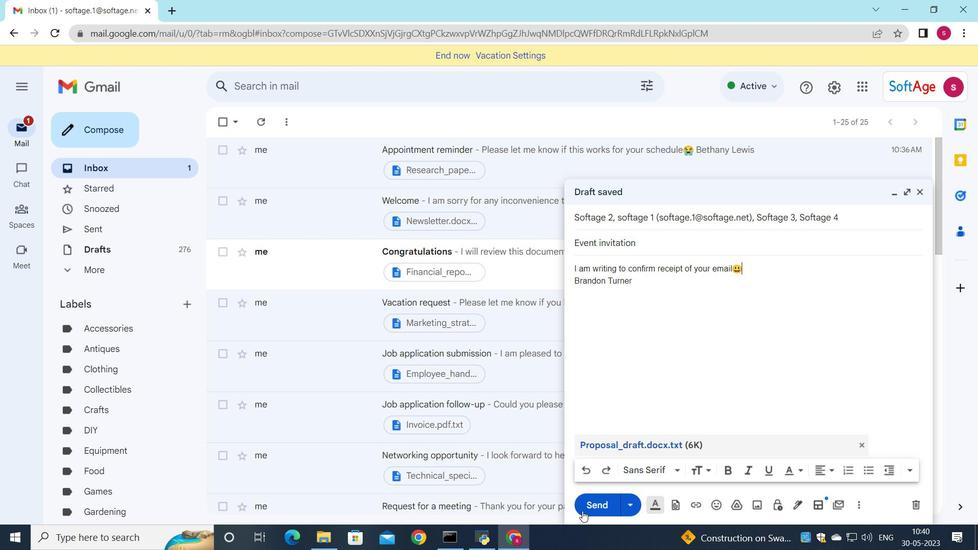 
Action: Mouse pressed left at (596, 503)
Screenshot: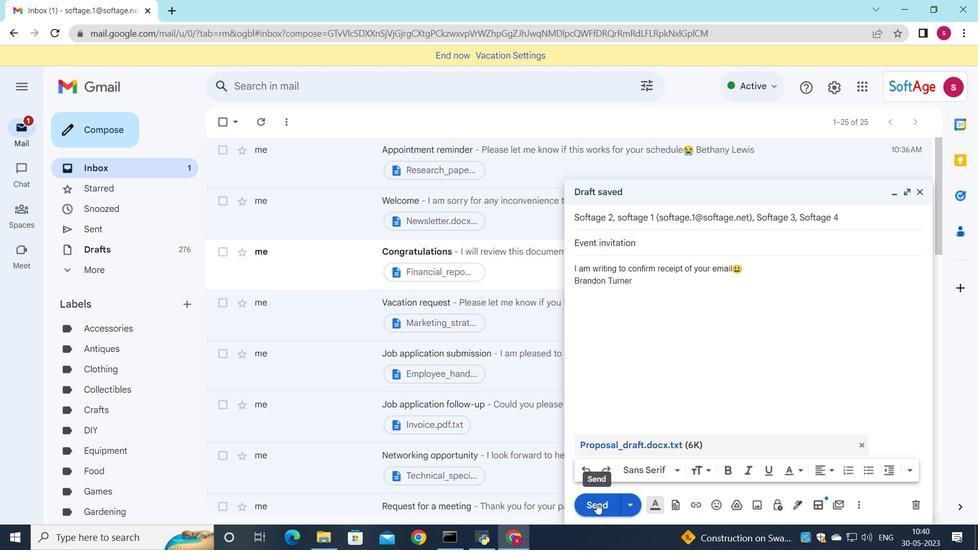 
Action: Mouse moved to (570, 161)
Screenshot: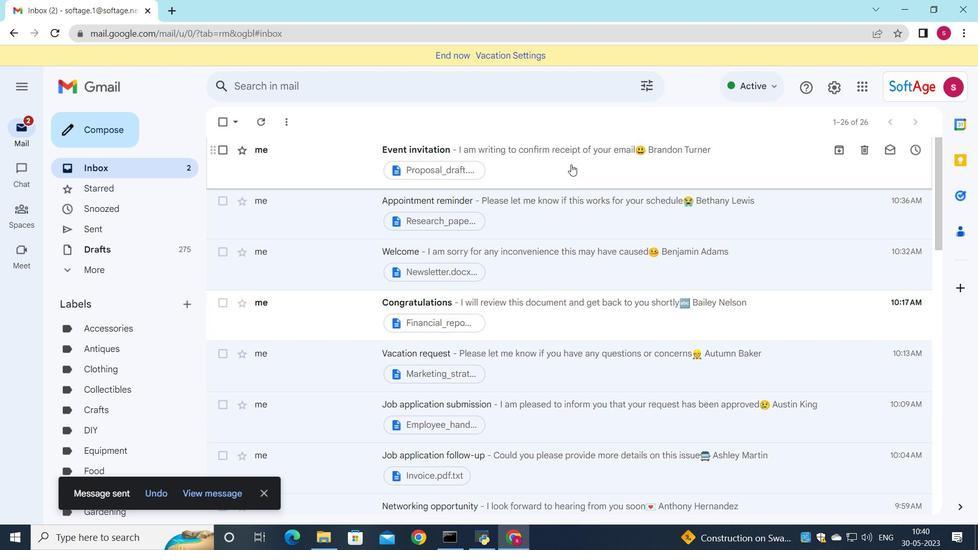 
Action: Mouse pressed left at (570, 161)
Screenshot: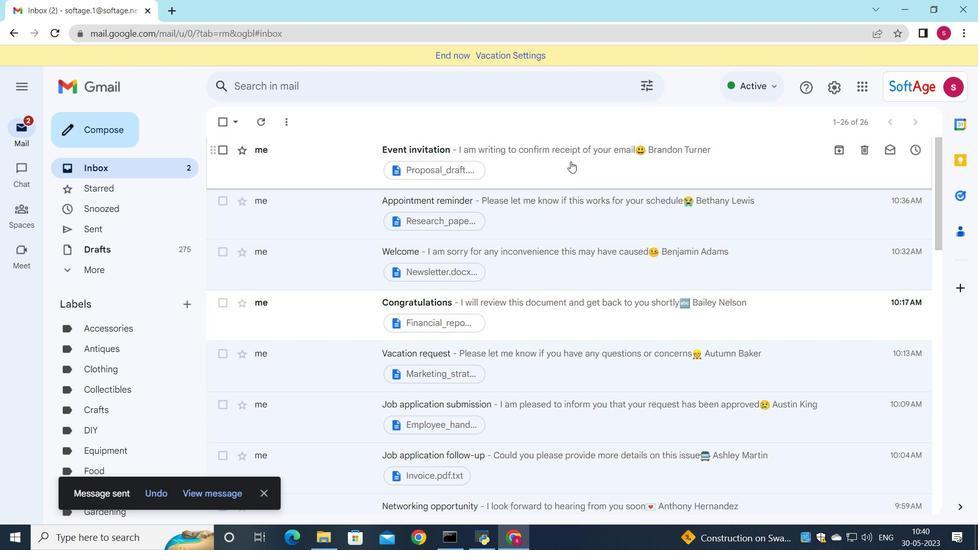 
